 Task: For heading Use Montserrat with Light dark cornflower blue 2 colour & bold.  font size for heading26,  'Change the font style of data to' oswald and font size to 18,  Change the alignment of both headline & data to Align left In the sheet  auditingSalesByTerritory_2023
Action: Mouse moved to (318, 130)
Screenshot: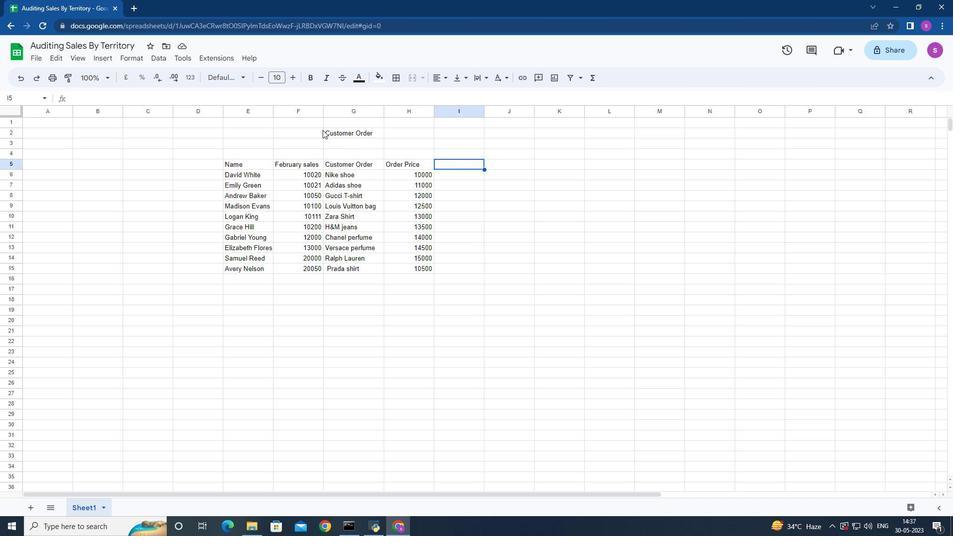 
Action: Mouse pressed left at (318, 130)
Screenshot: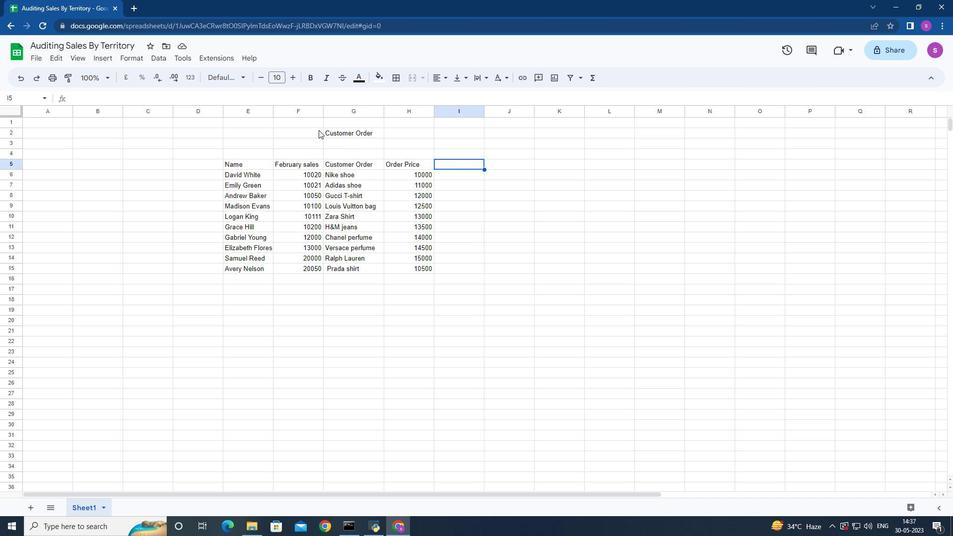 
Action: Mouse moved to (242, 76)
Screenshot: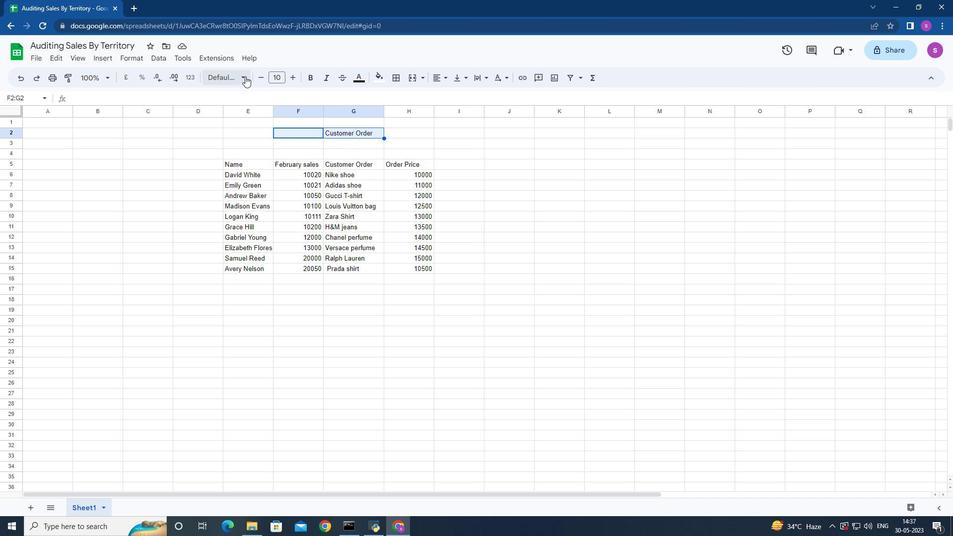 
Action: Mouse pressed left at (242, 76)
Screenshot: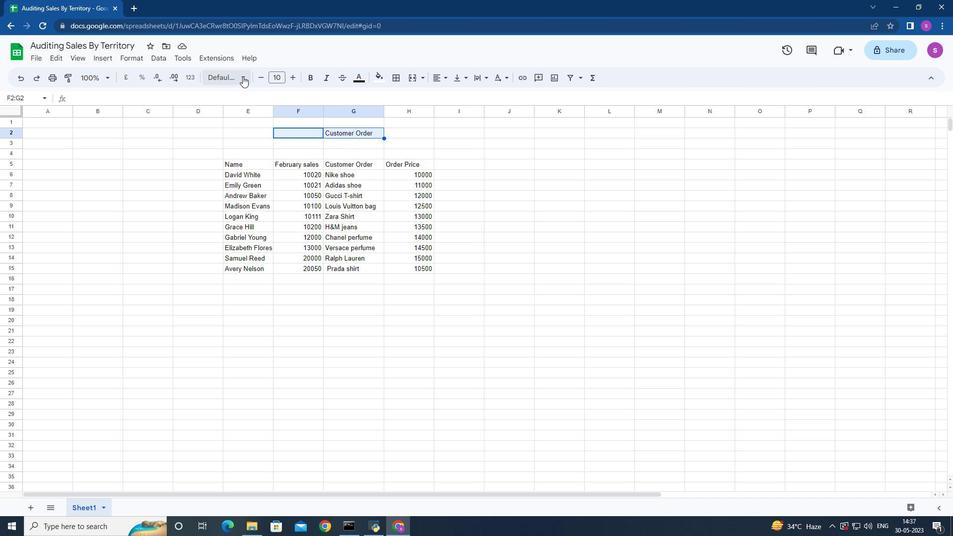 
Action: Mouse moved to (251, 235)
Screenshot: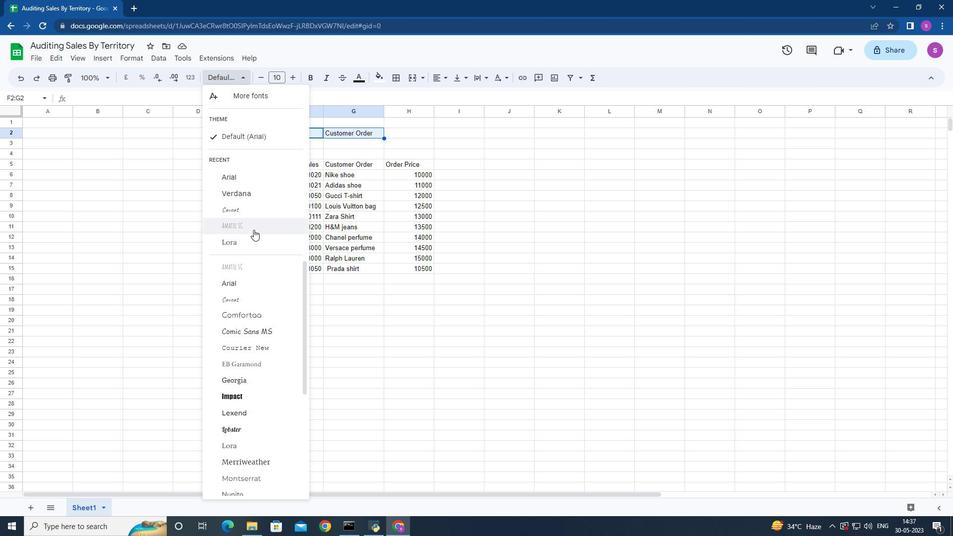 
Action: Mouse scrolled (251, 234) with delta (0, 0)
Screenshot: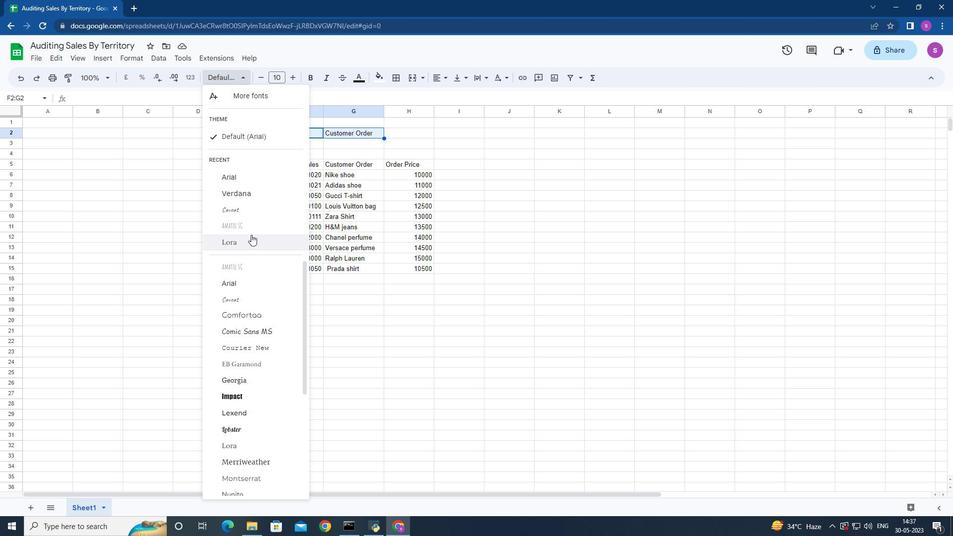 
Action: Mouse scrolled (251, 234) with delta (0, 0)
Screenshot: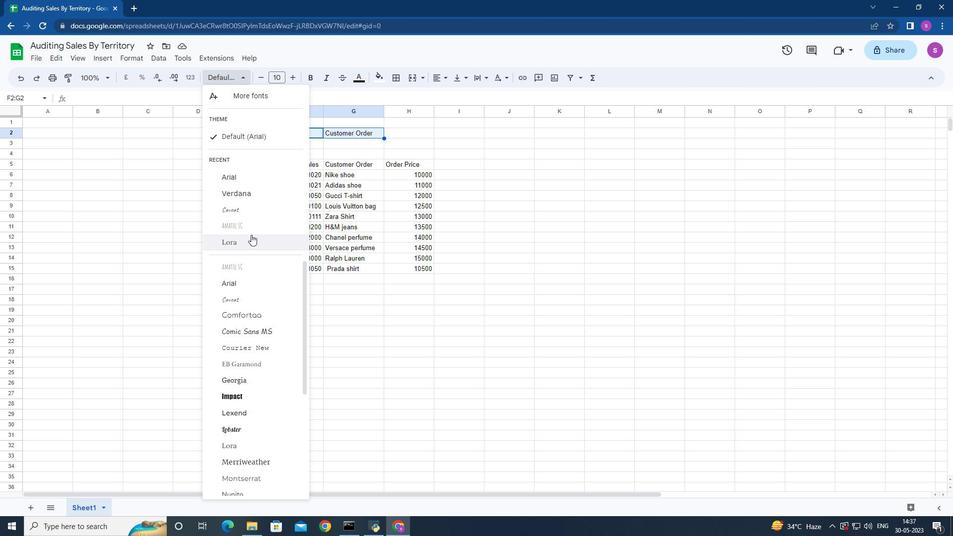 
Action: Mouse scrolled (251, 234) with delta (0, 0)
Screenshot: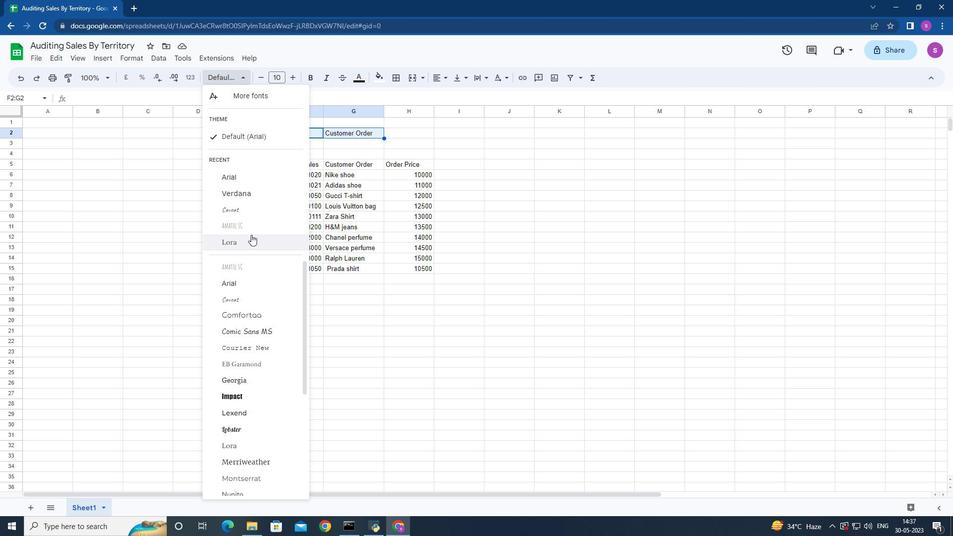 
Action: Mouse scrolled (251, 234) with delta (0, 0)
Screenshot: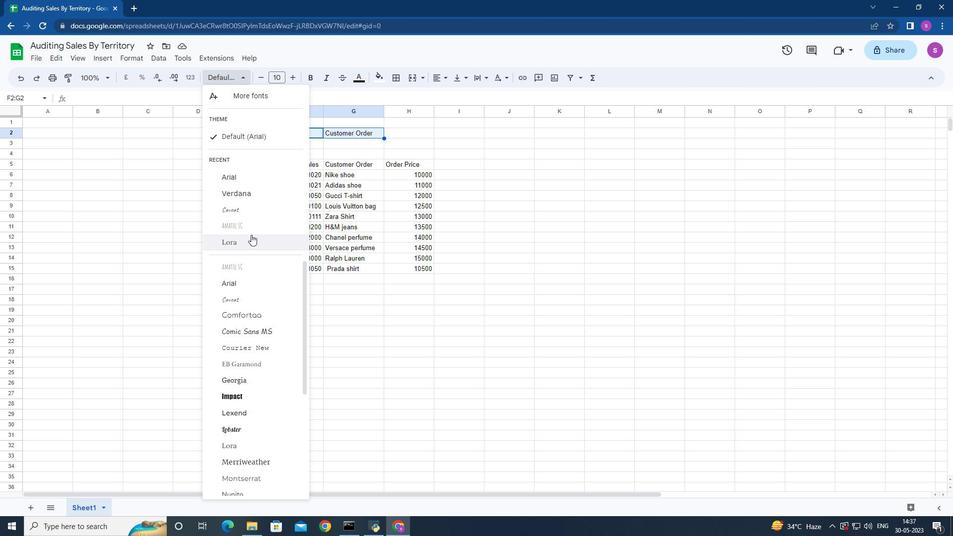 
Action: Mouse moved to (268, 388)
Screenshot: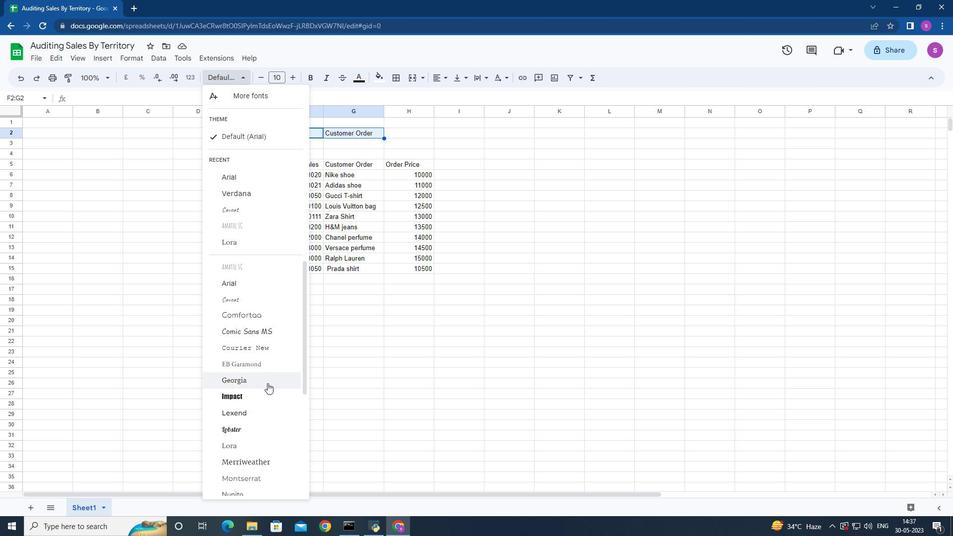 
Action: Mouse scrolled (268, 387) with delta (0, 0)
Screenshot: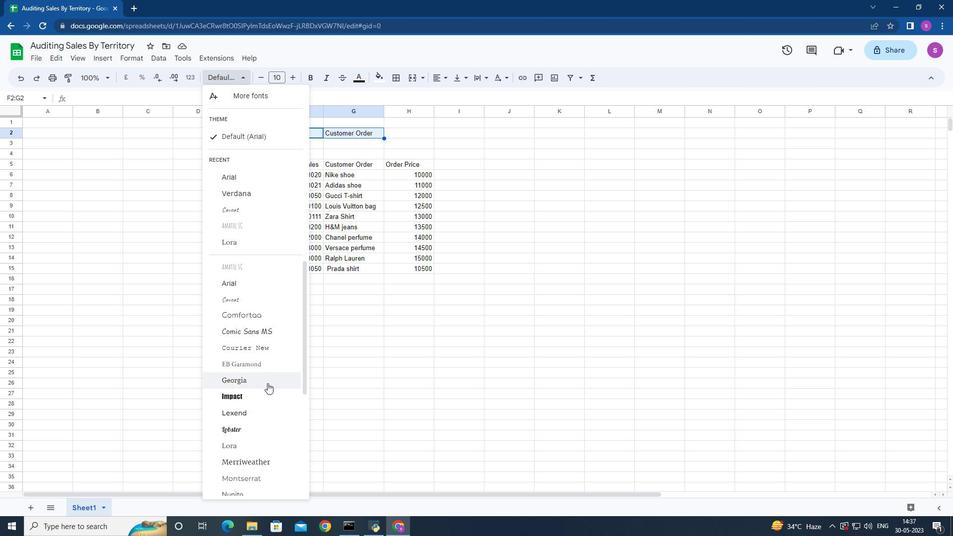 
Action: Mouse scrolled (268, 387) with delta (0, 0)
Screenshot: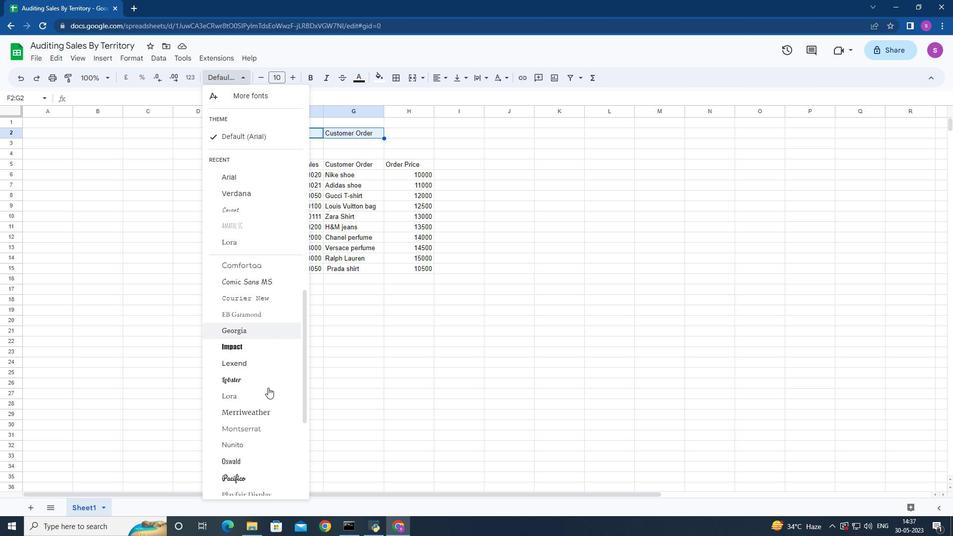 
Action: Mouse moved to (268, 380)
Screenshot: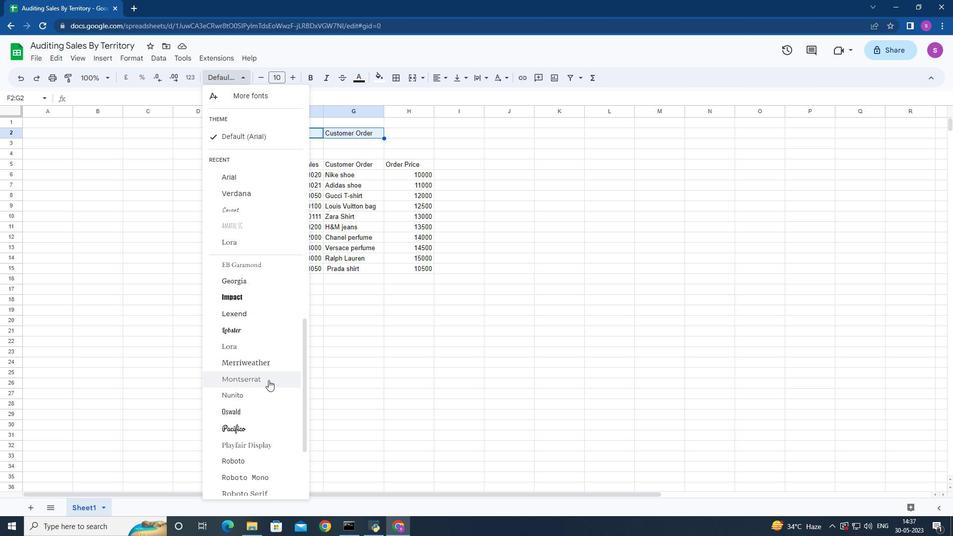 
Action: Mouse pressed left at (268, 380)
Screenshot: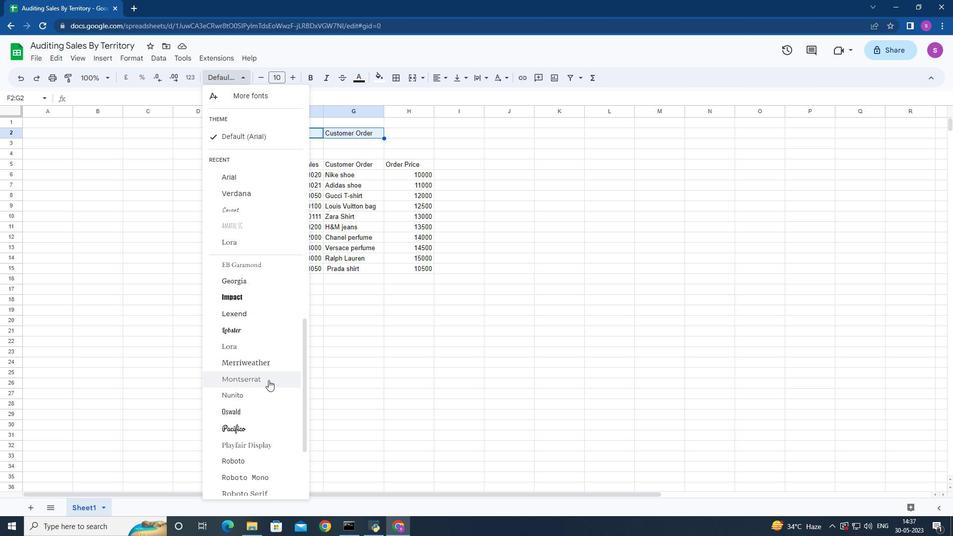 
Action: Mouse moved to (356, 78)
Screenshot: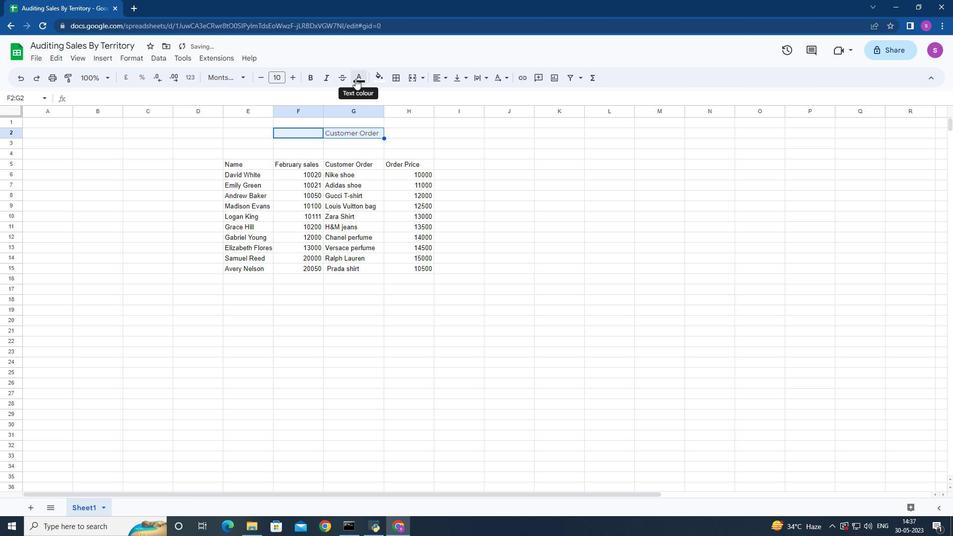 
Action: Mouse pressed left at (355, 78)
Screenshot: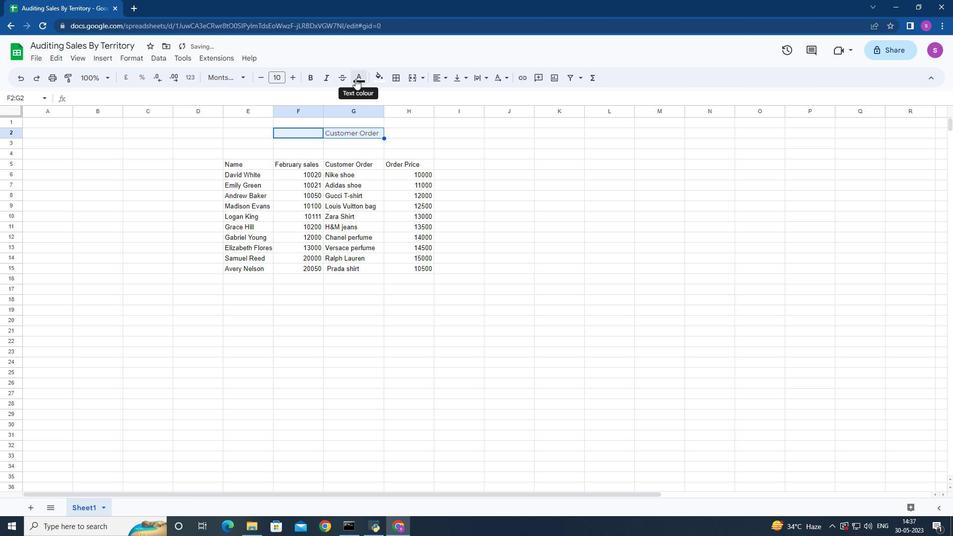 
Action: Mouse moved to (376, 233)
Screenshot: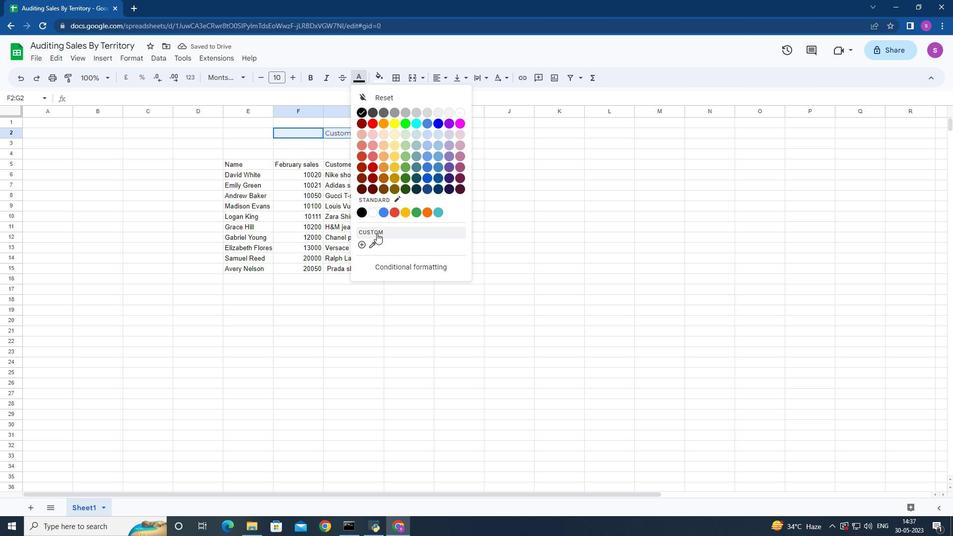 
Action: Mouse pressed left at (376, 233)
Screenshot: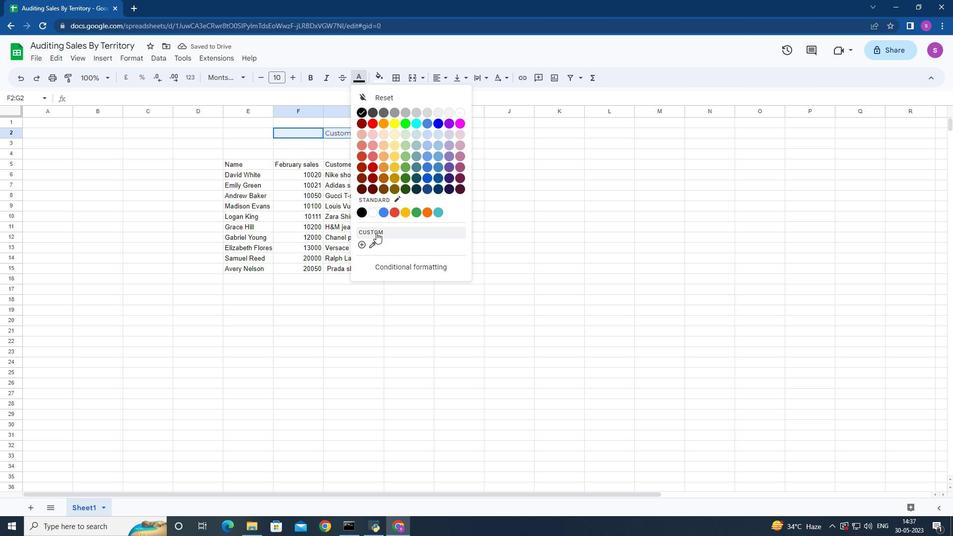 
Action: Mouse moved to (403, 315)
Screenshot: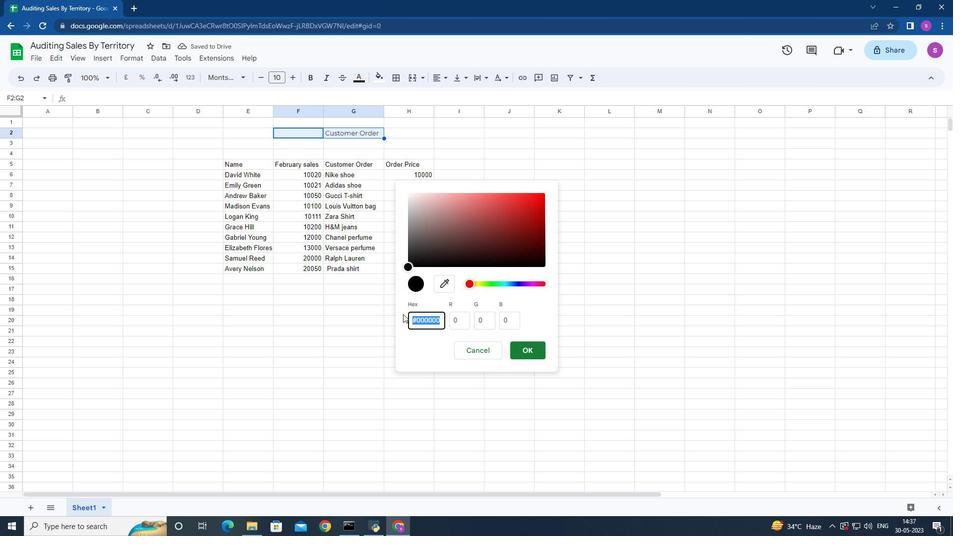 
Action: Key pressed ctrl+V
Screenshot: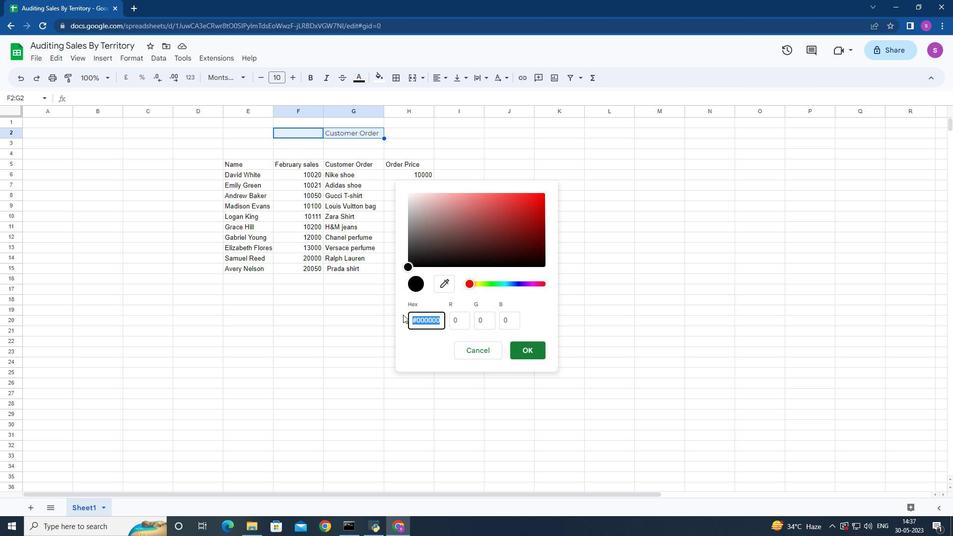
Action: Mouse moved to (530, 347)
Screenshot: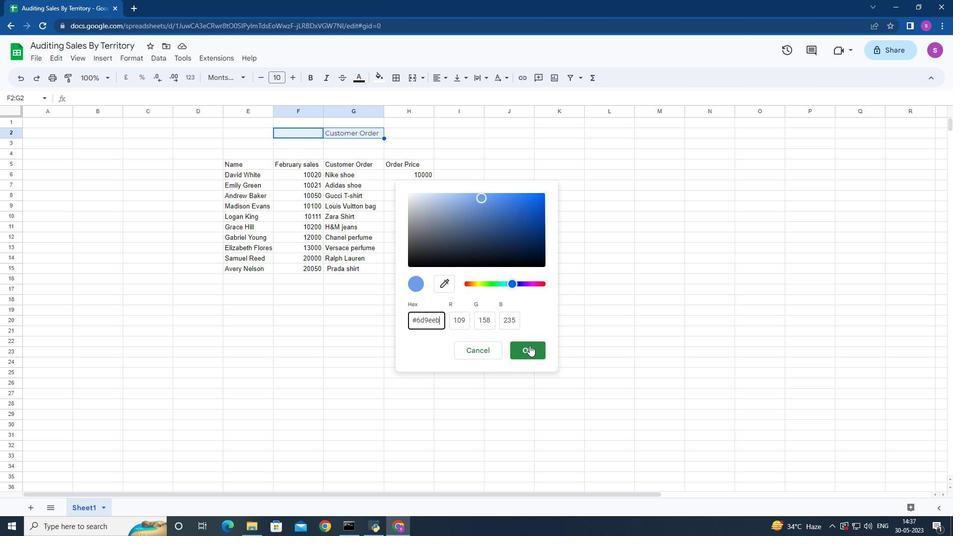 
Action: Mouse pressed left at (530, 347)
Screenshot: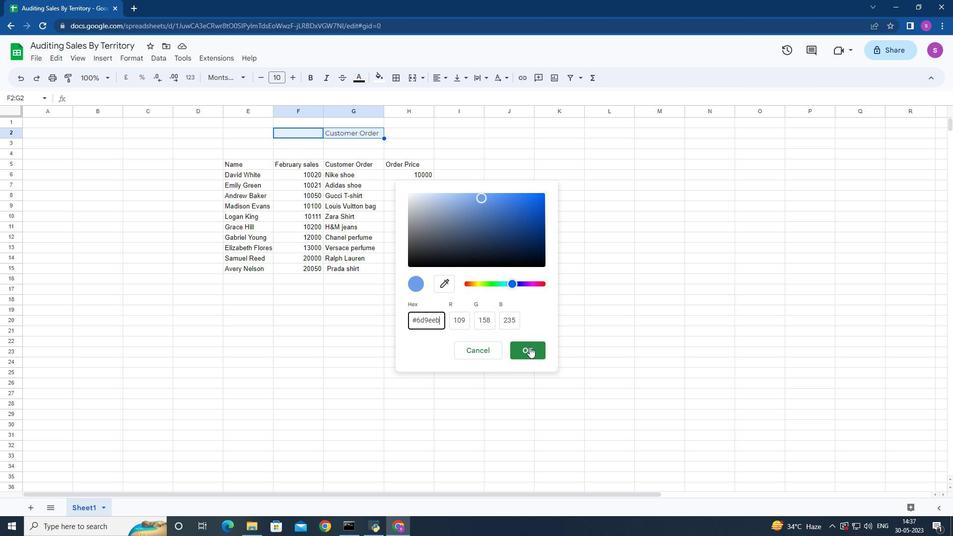 
Action: Mouse moved to (313, 78)
Screenshot: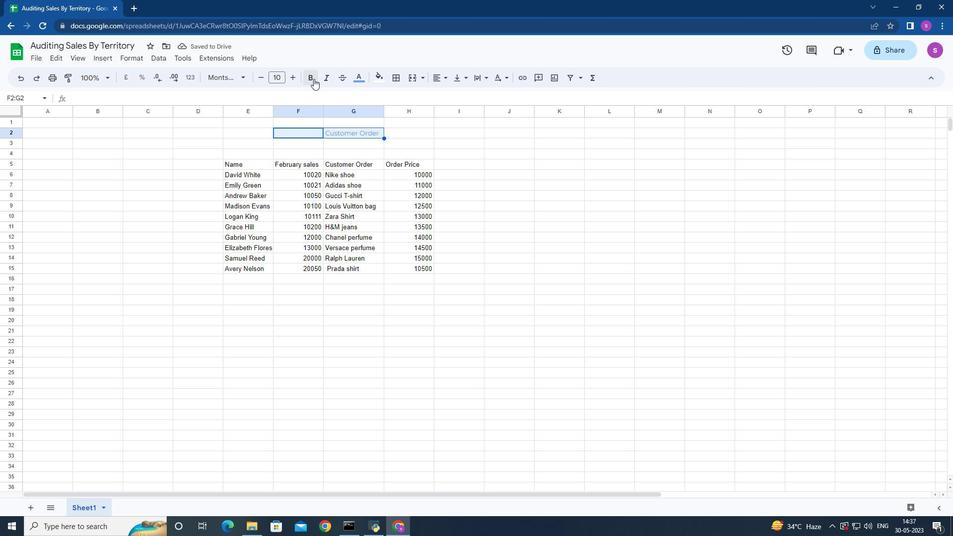 
Action: Mouse pressed left at (313, 78)
Screenshot: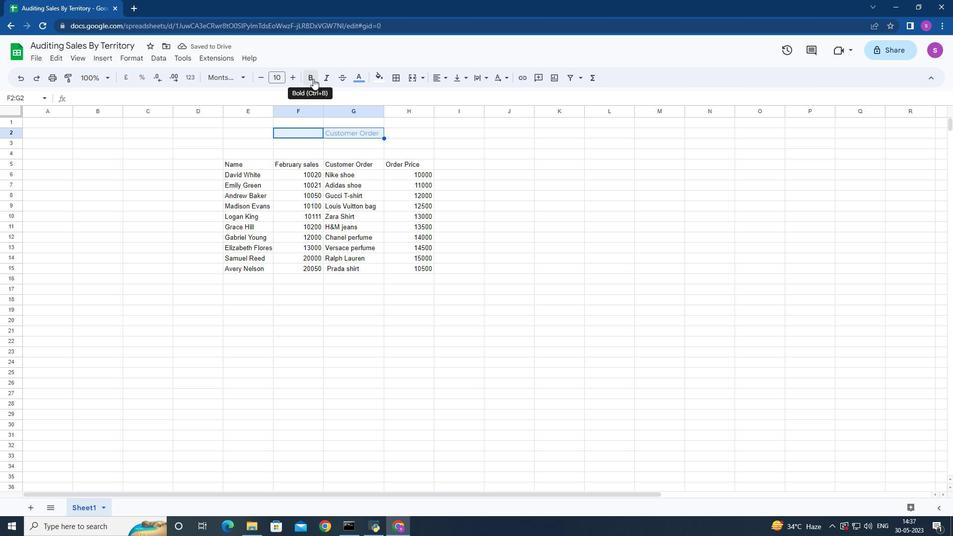 
Action: Mouse moved to (295, 78)
Screenshot: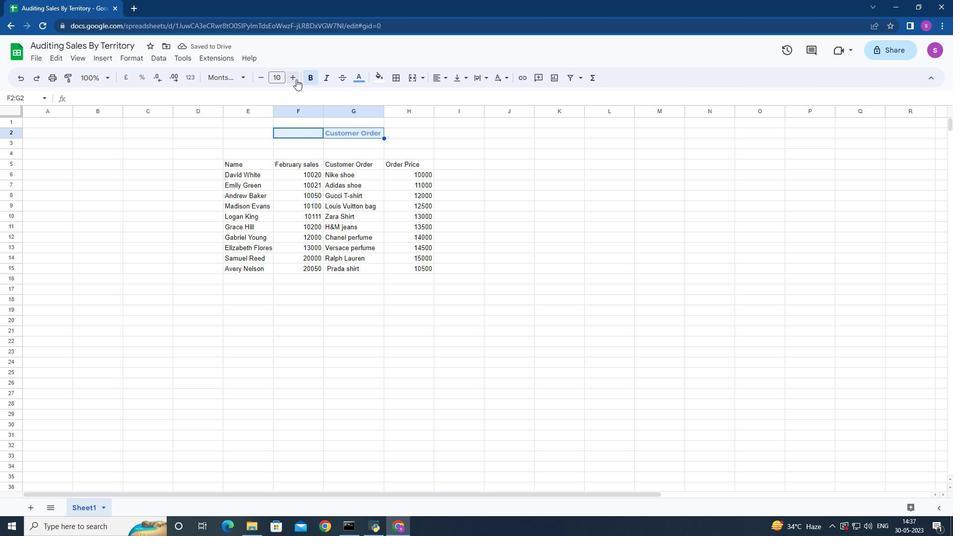 
Action: Mouse pressed left at (295, 78)
Screenshot: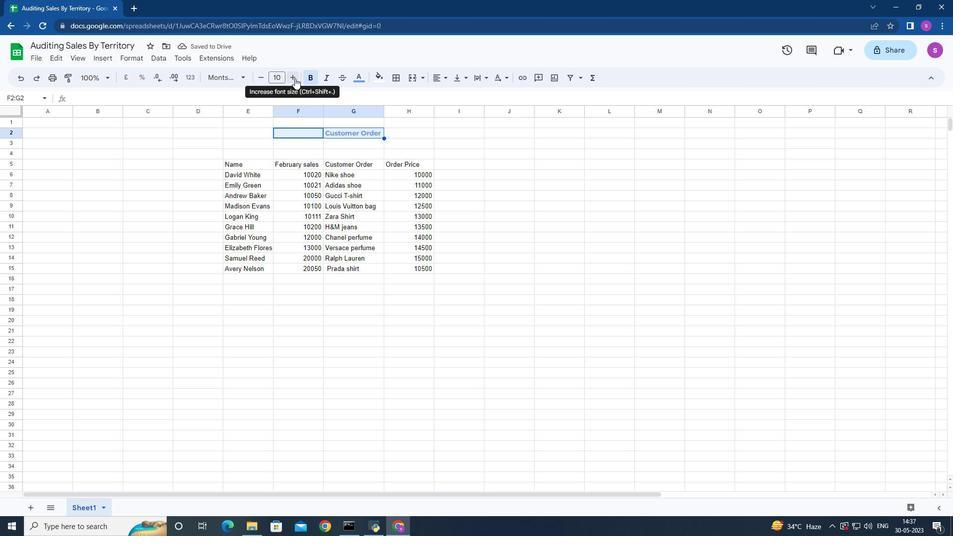 
Action: Mouse pressed left at (295, 78)
Screenshot: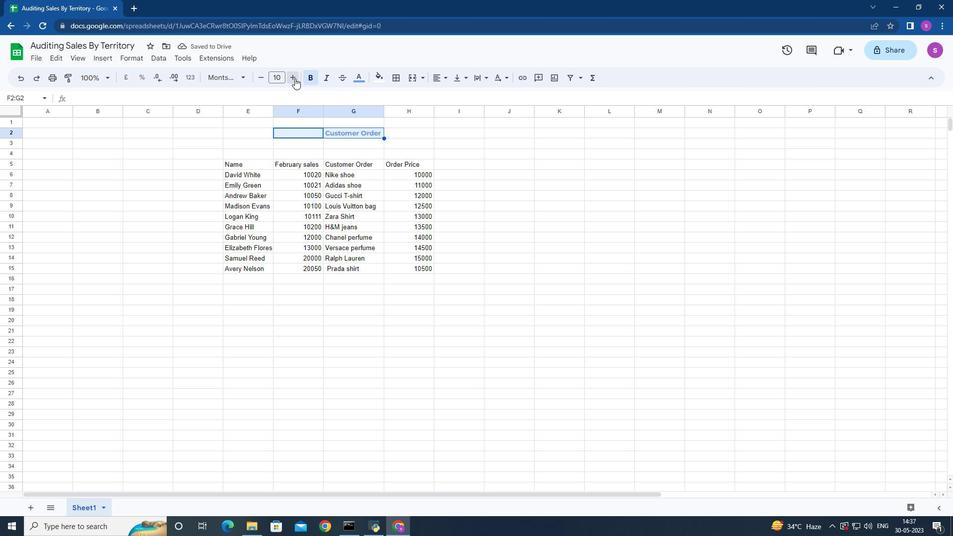 
Action: Mouse pressed left at (295, 78)
Screenshot: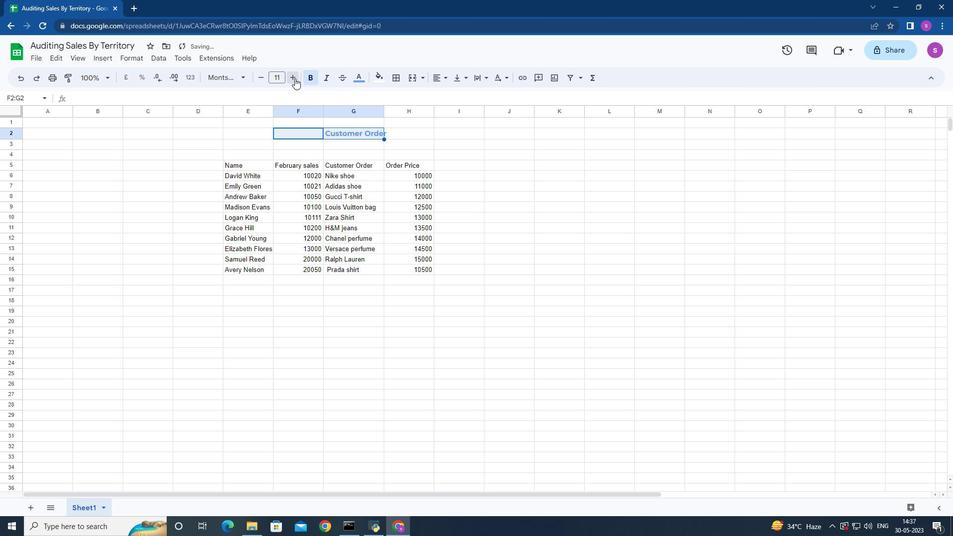 
Action: Mouse pressed left at (295, 78)
Screenshot: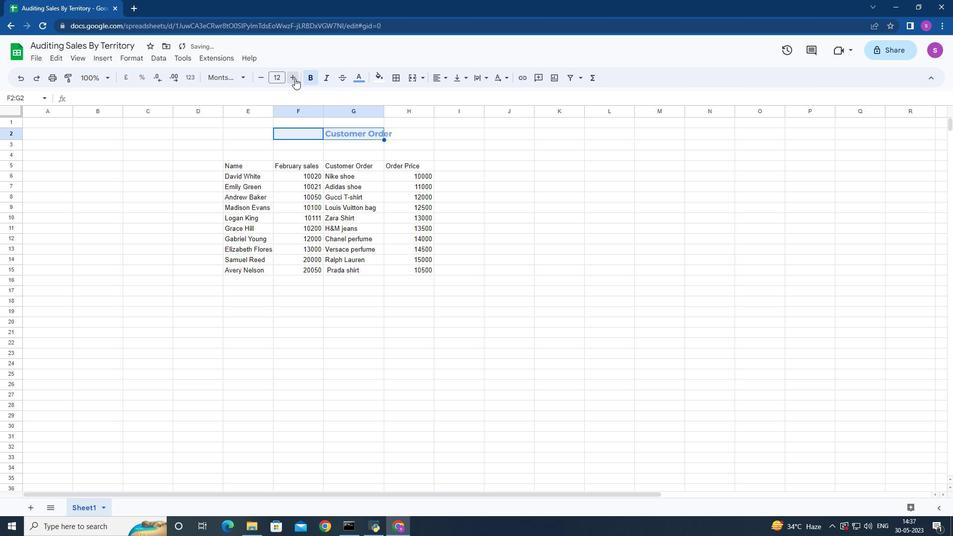 
Action: Mouse pressed left at (295, 78)
Screenshot: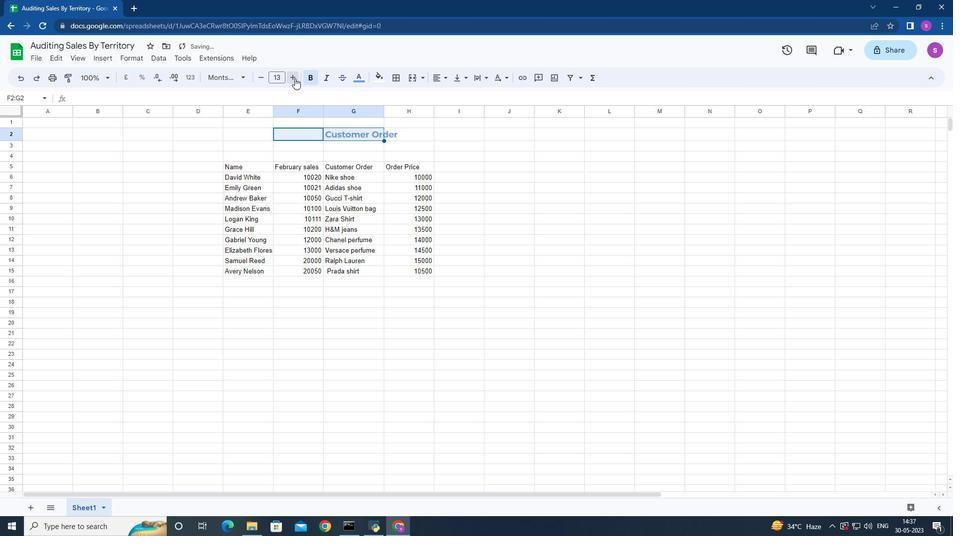 
Action: Mouse pressed left at (295, 78)
Screenshot: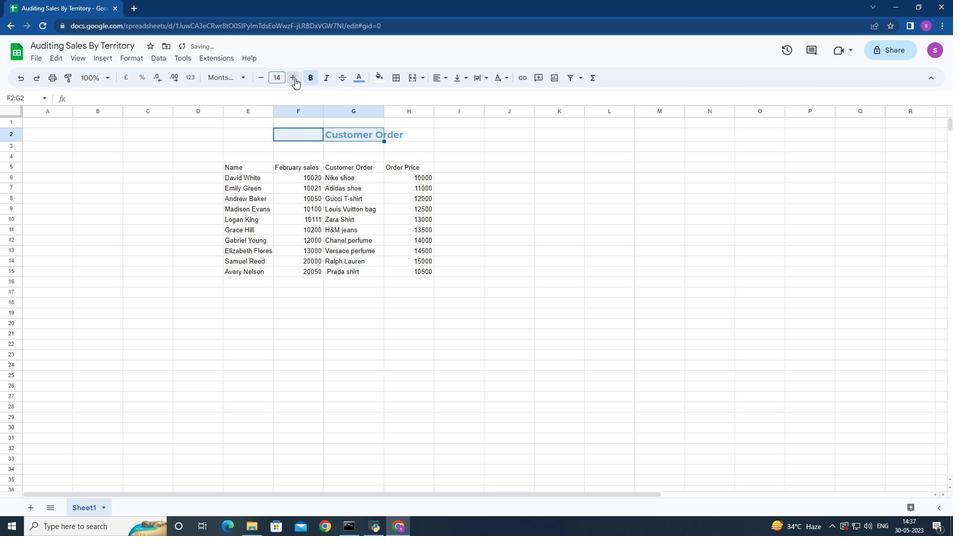 
Action: Mouse pressed left at (295, 78)
Screenshot: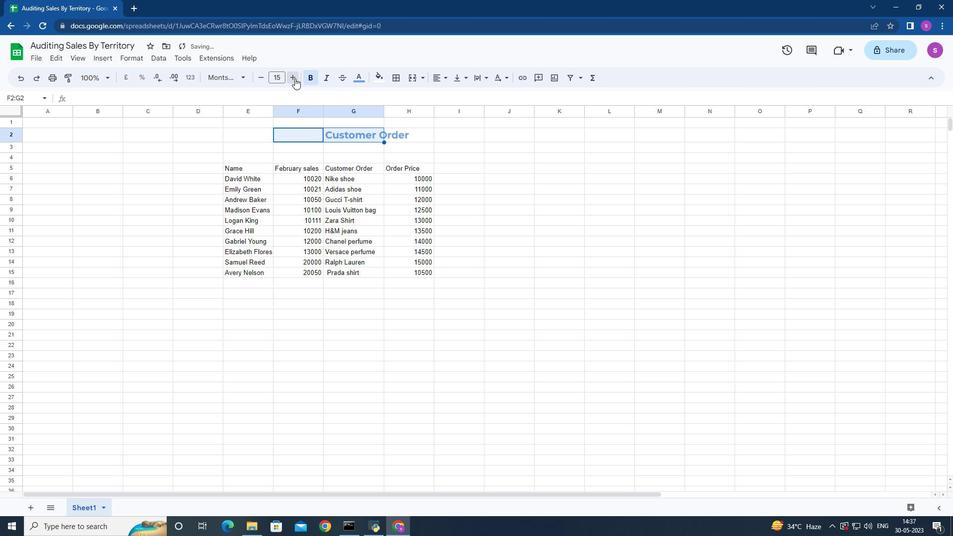 
Action: Mouse pressed left at (295, 78)
Screenshot: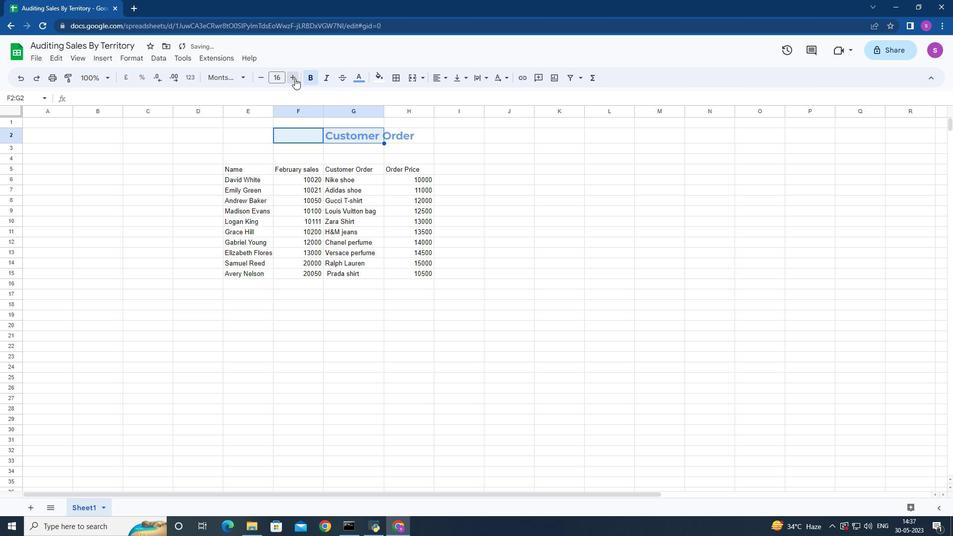 
Action: Mouse pressed left at (295, 78)
Screenshot: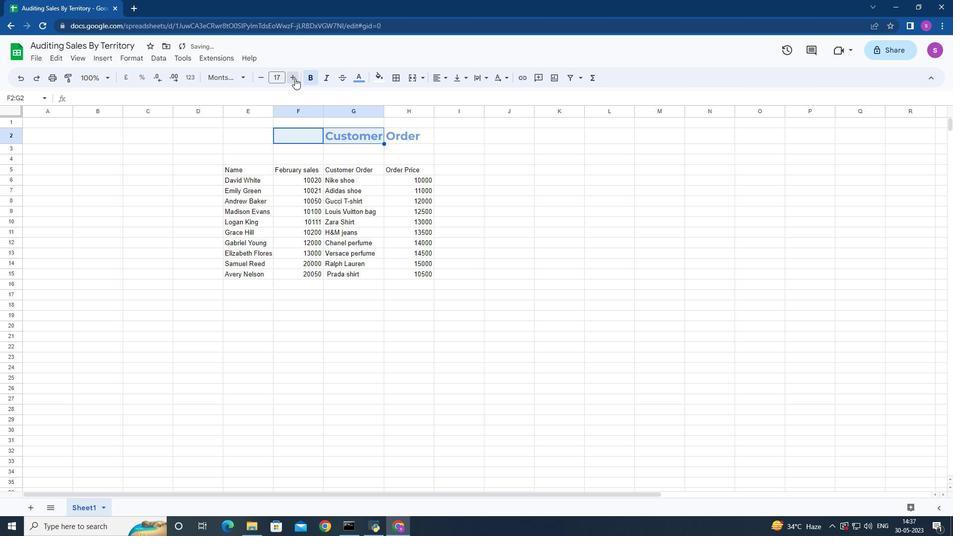 
Action: Mouse pressed left at (295, 78)
Screenshot: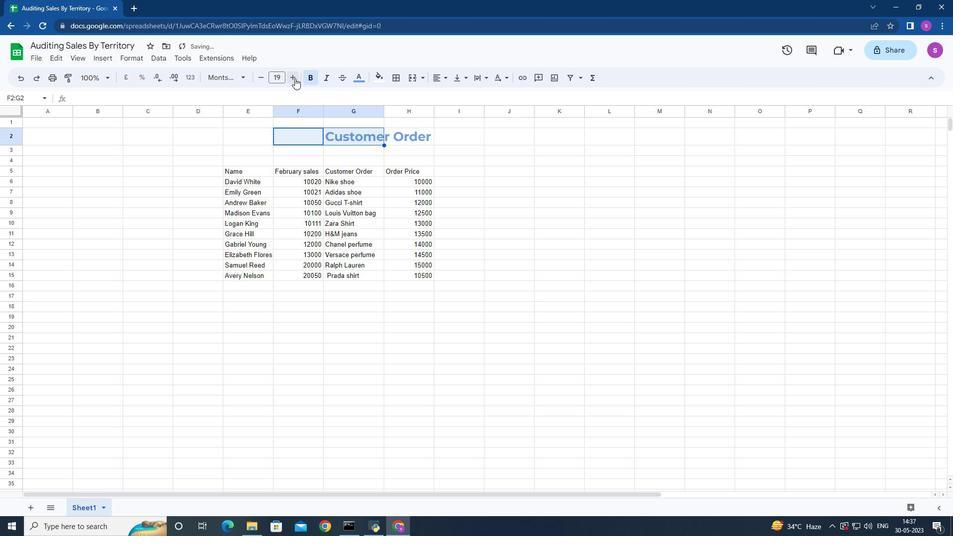 
Action: Mouse pressed left at (295, 78)
Screenshot: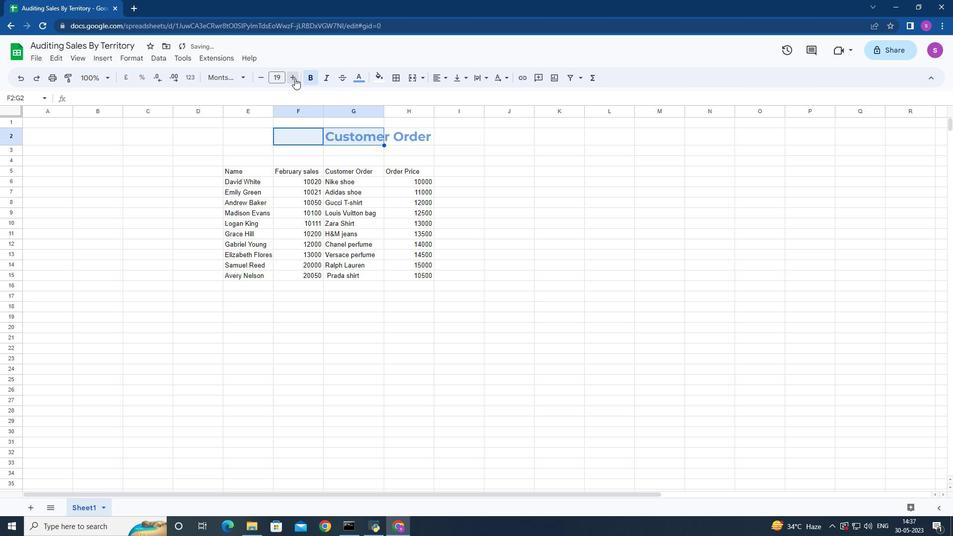 
Action: Mouse pressed left at (295, 78)
Screenshot: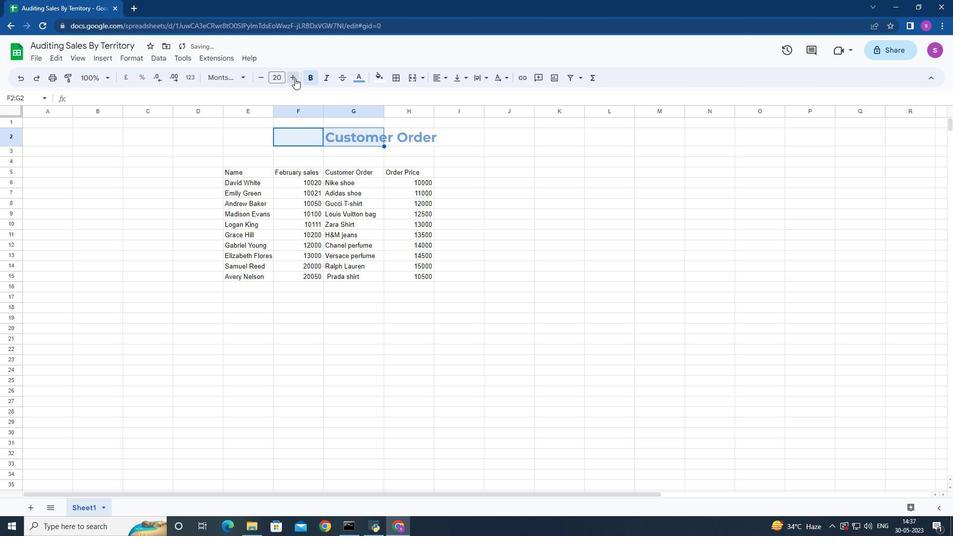 
Action: Mouse pressed left at (295, 78)
Screenshot: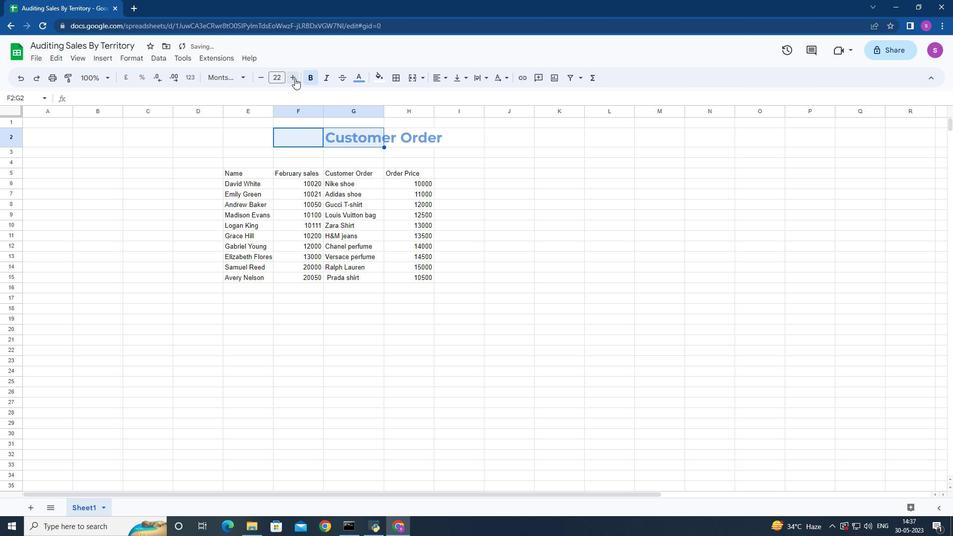 
Action: Mouse pressed left at (295, 78)
Screenshot: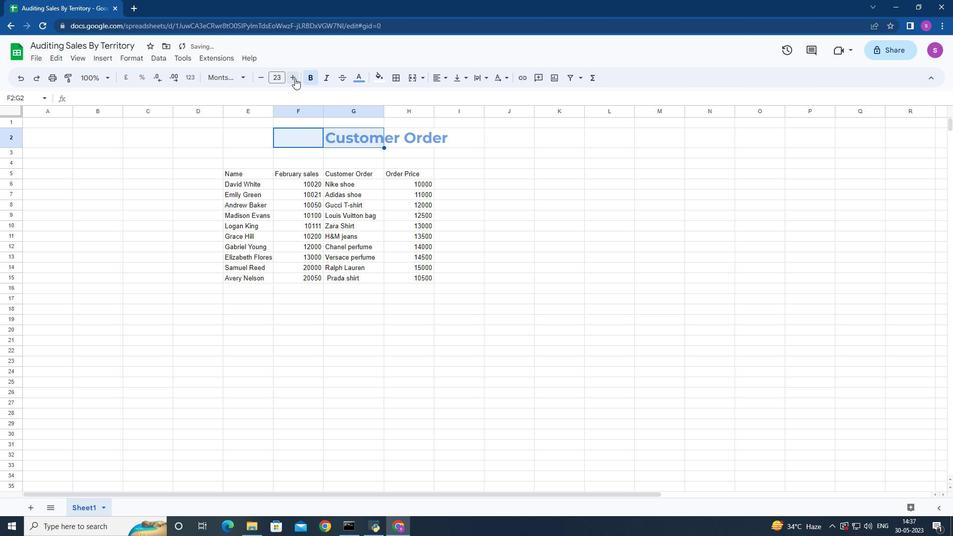 
Action: Mouse pressed left at (295, 78)
Screenshot: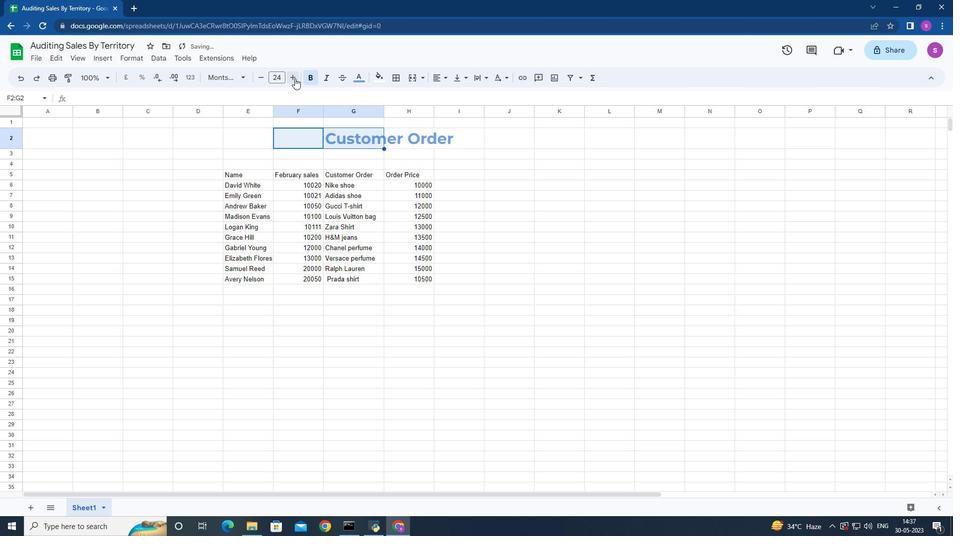 
Action: Mouse pressed left at (295, 78)
Screenshot: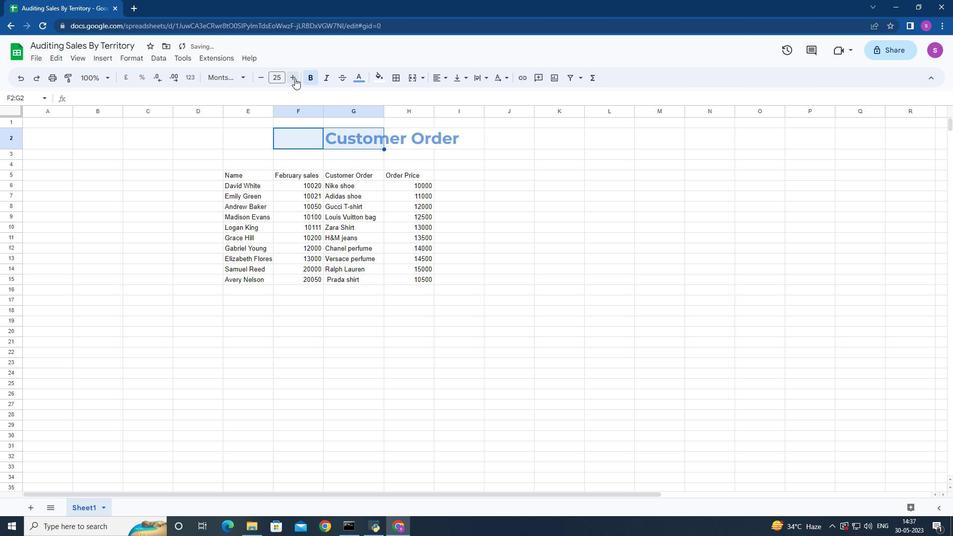 
Action: Mouse pressed left at (295, 78)
Screenshot: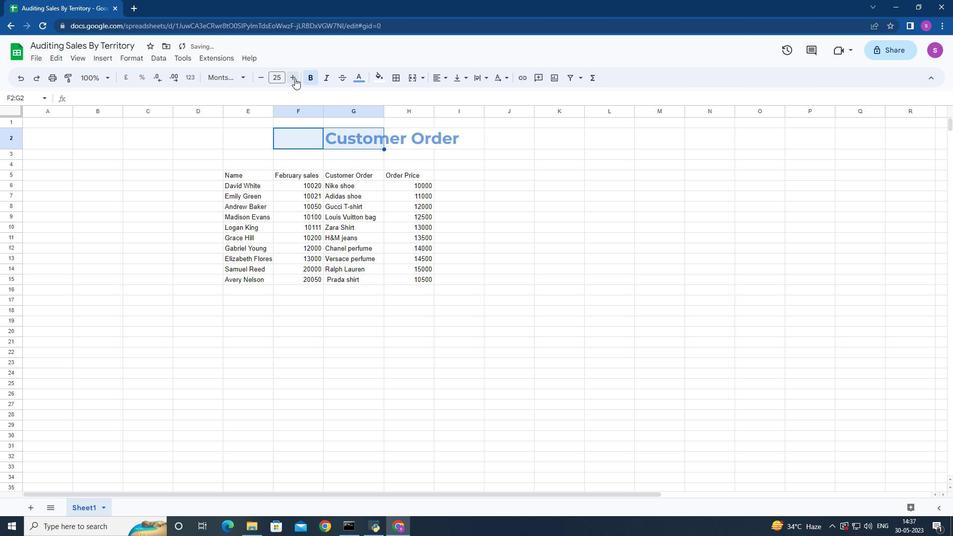 
Action: Mouse moved to (259, 76)
Screenshot: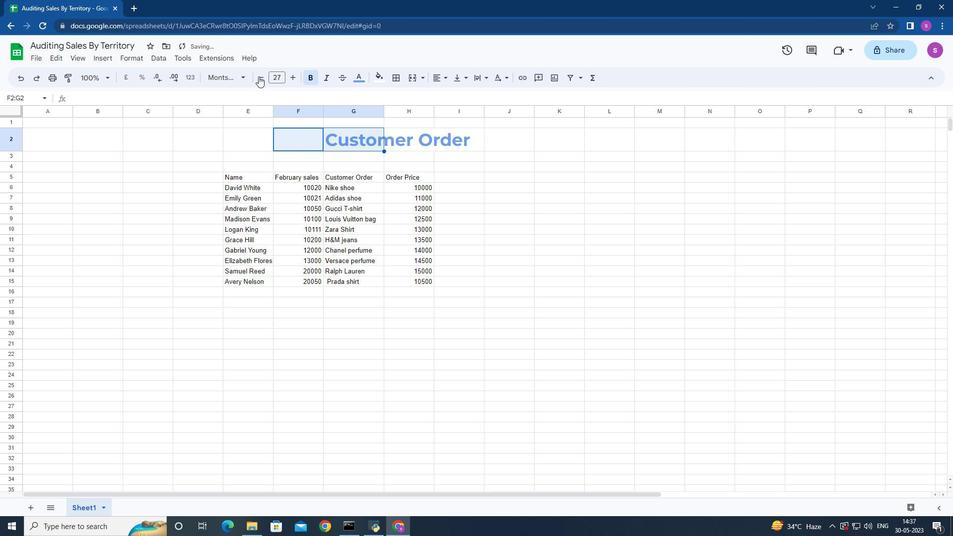 
Action: Mouse pressed left at (259, 76)
Screenshot: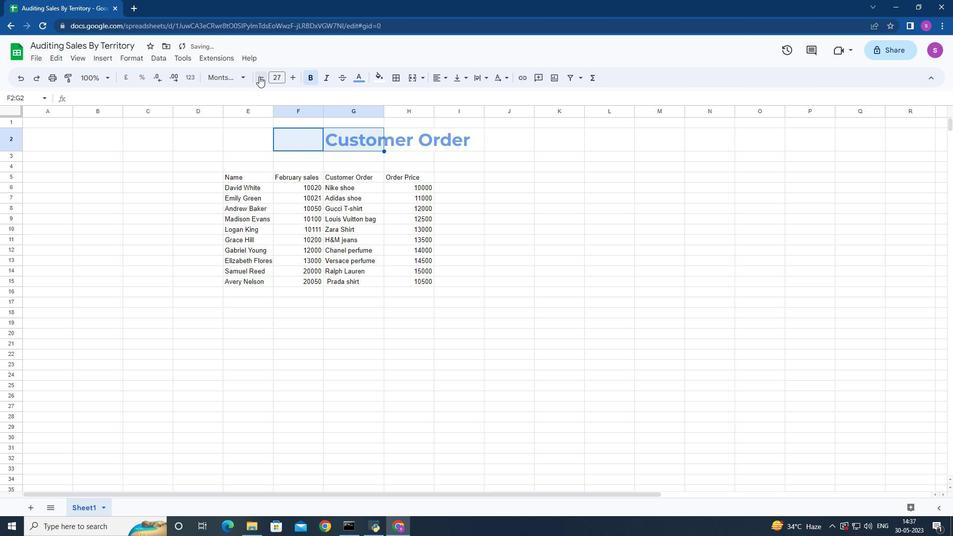 
Action: Mouse moved to (221, 170)
Screenshot: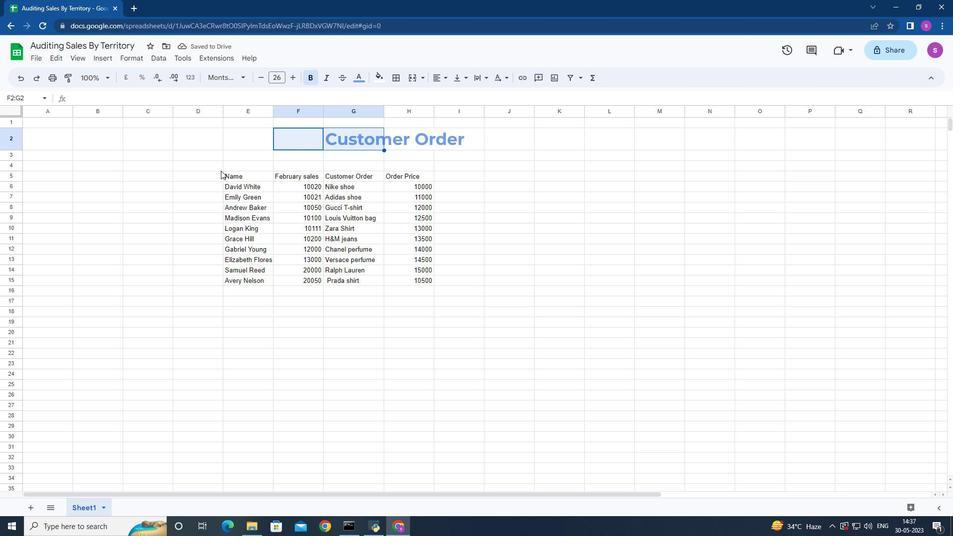 
Action: Mouse pressed left at (221, 170)
Screenshot: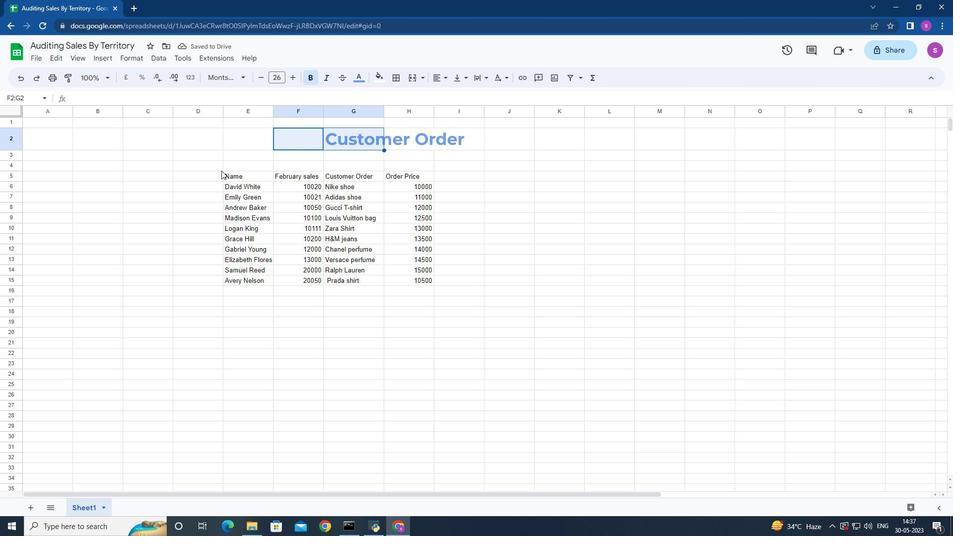 
Action: Mouse moved to (243, 78)
Screenshot: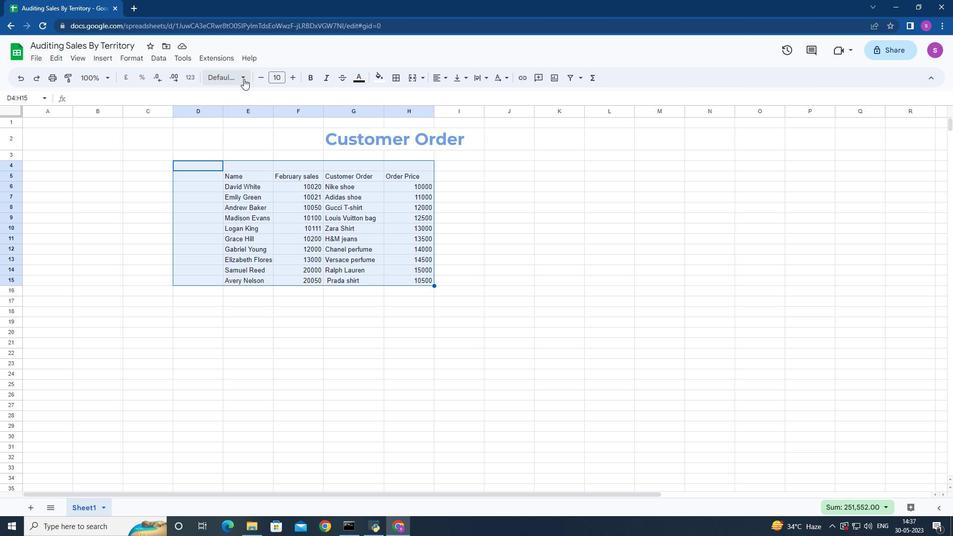 
Action: Mouse pressed left at (243, 78)
Screenshot: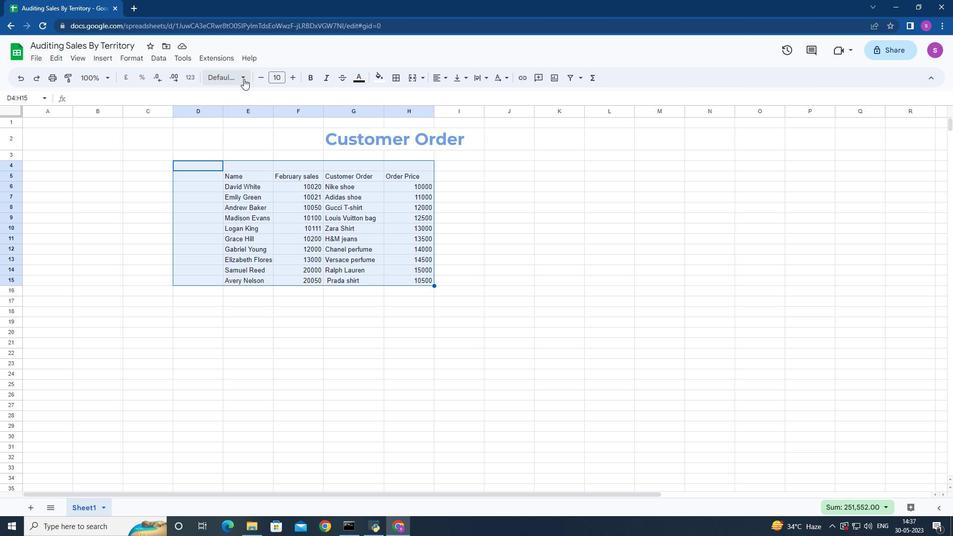 
Action: Mouse moved to (247, 278)
Screenshot: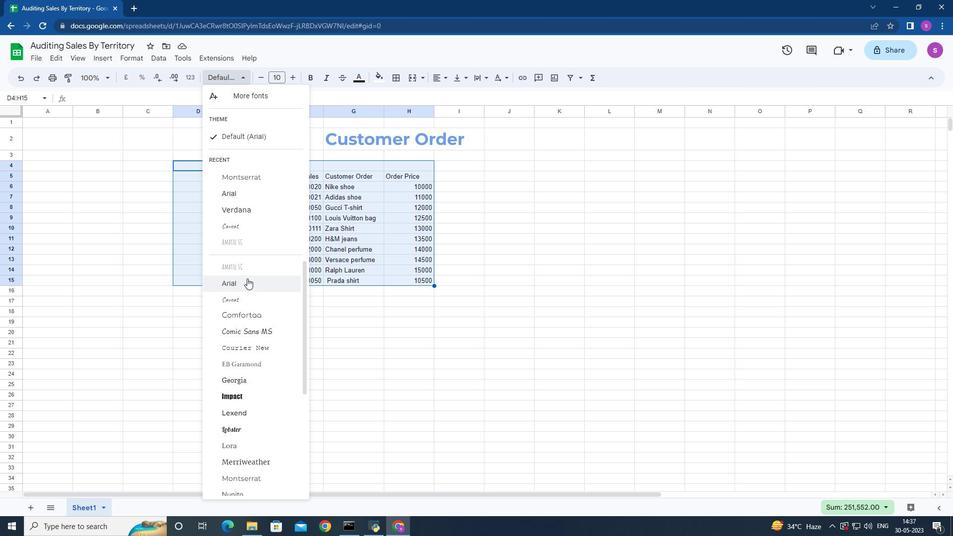 
Action: Mouse scrolled (247, 278) with delta (0, 0)
Screenshot: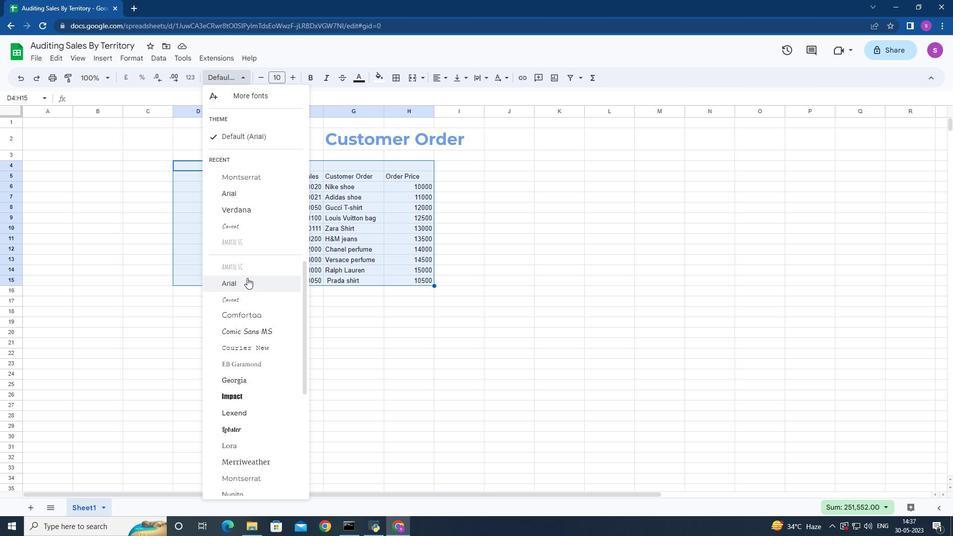 
Action: Mouse moved to (244, 246)
Screenshot: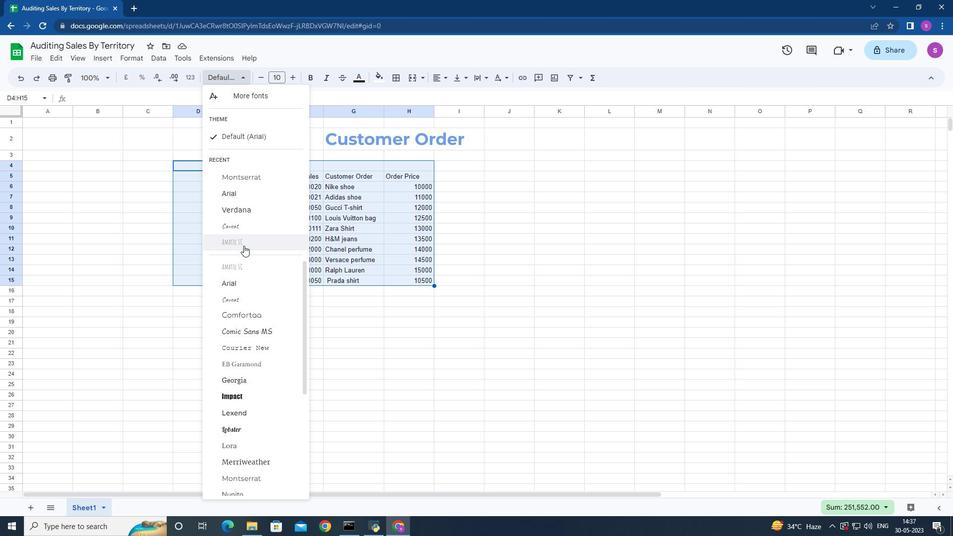 
Action: Mouse scrolled (244, 245) with delta (0, 0)
Screenshot: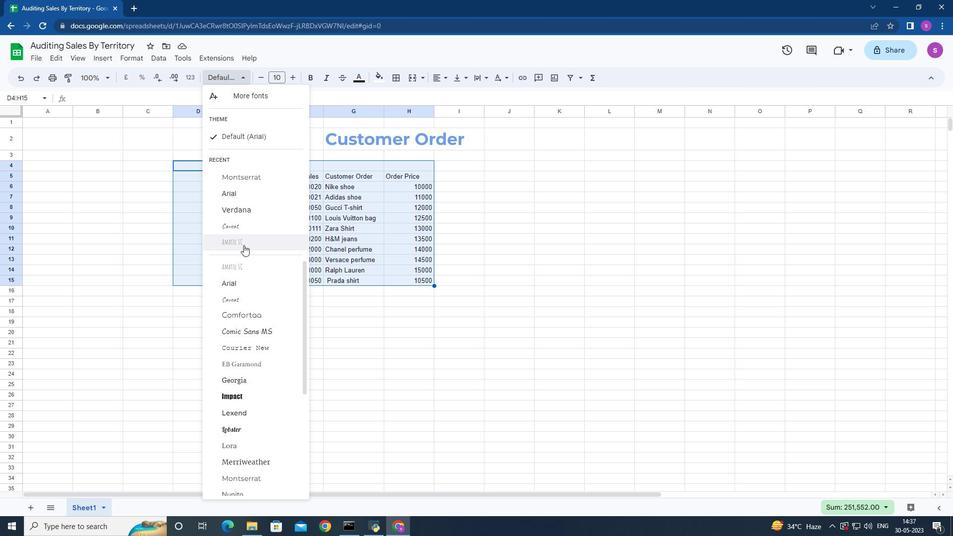 
Action: Mouse moved to (244, 247)
Screenshot: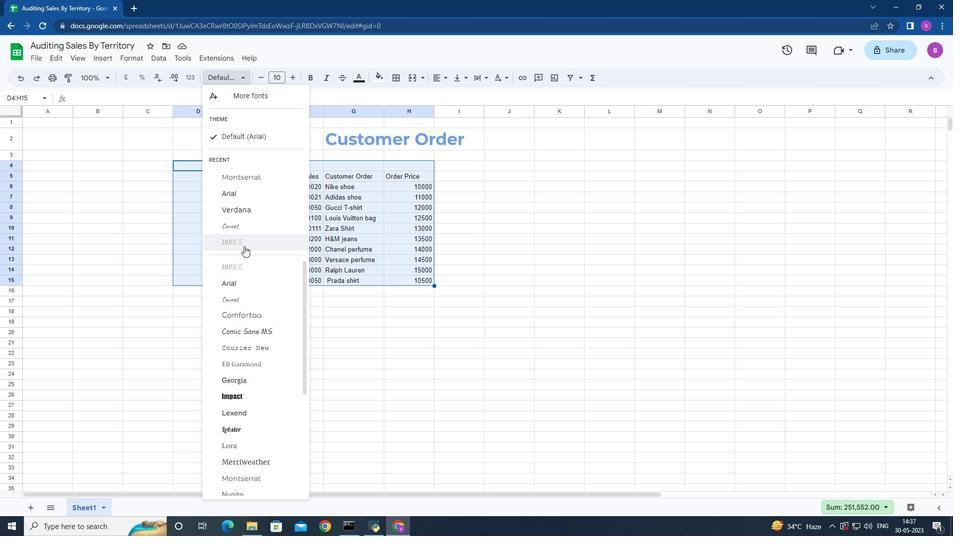 
Action: Mouse scrolled (244, 247) with delta (0, 0)
Screenshot: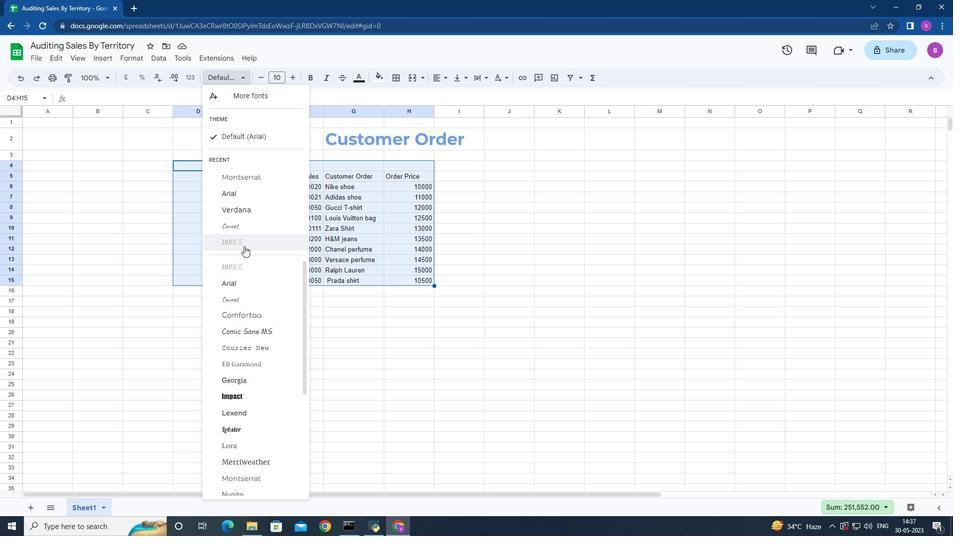 
Action: Mouse scrolled (244, 247) with delta (0, 0)
Screenshot: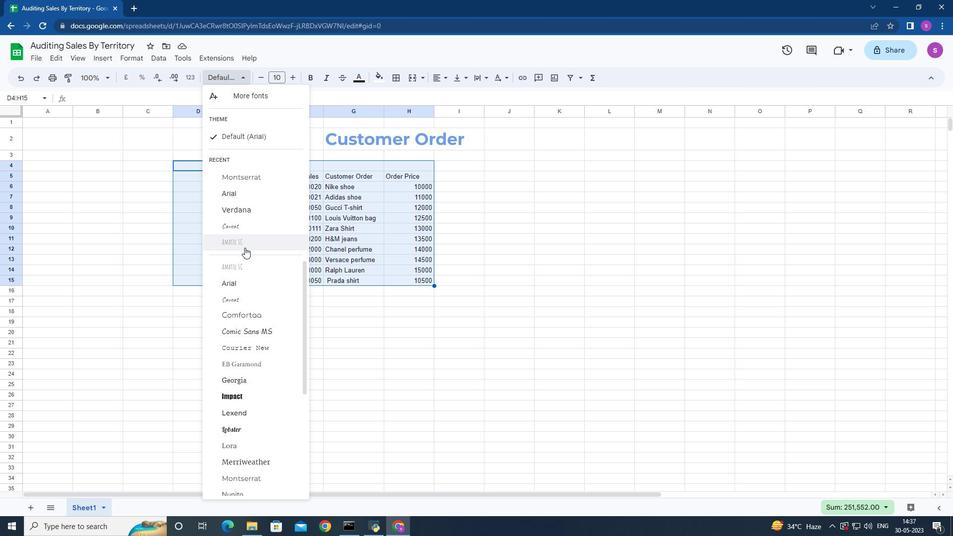 
Action: Mouse moved to (256, 396)
Screenshot: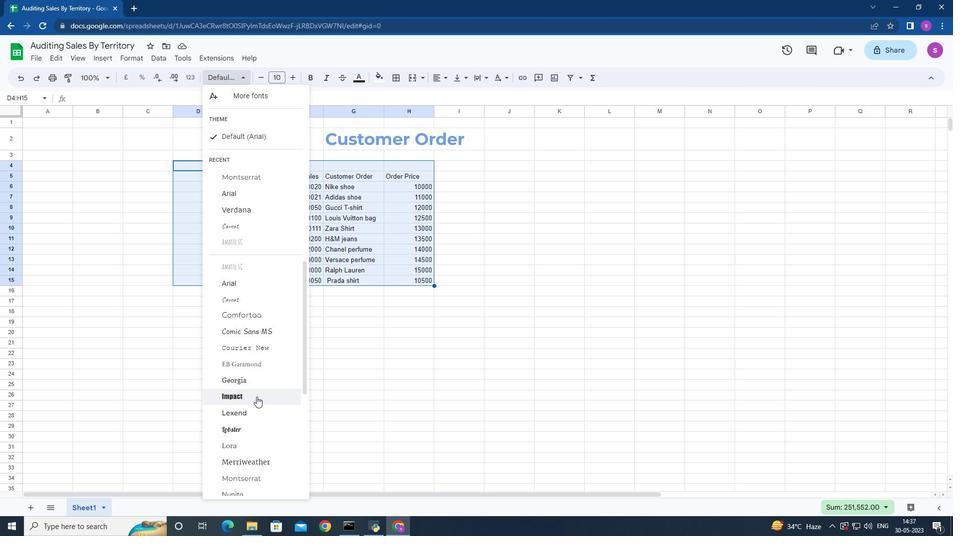 
Action: Mouse scrolled (256, 395) with delta (0, 0)
Screenshot: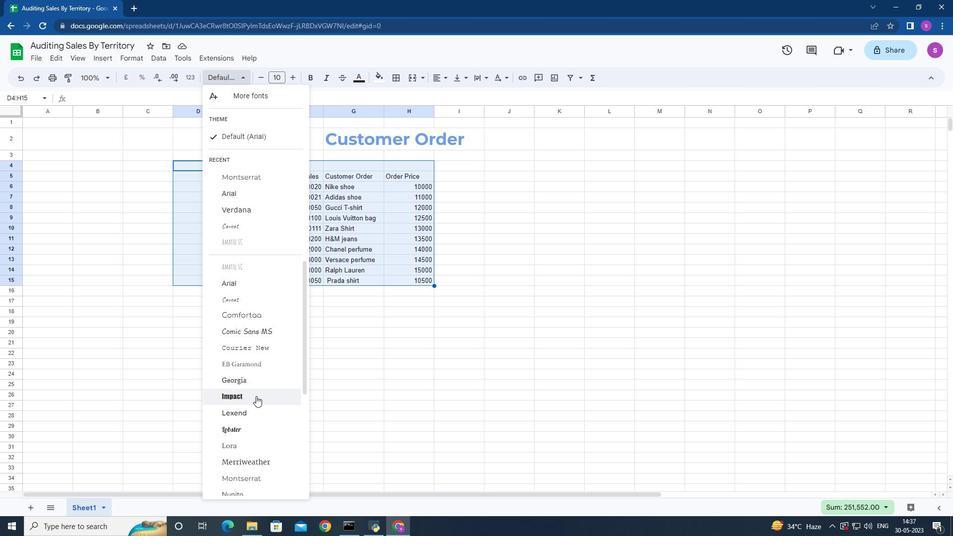 
Action: Mouse scrolled (256, 395) with delta (0, 0)
Screenshot: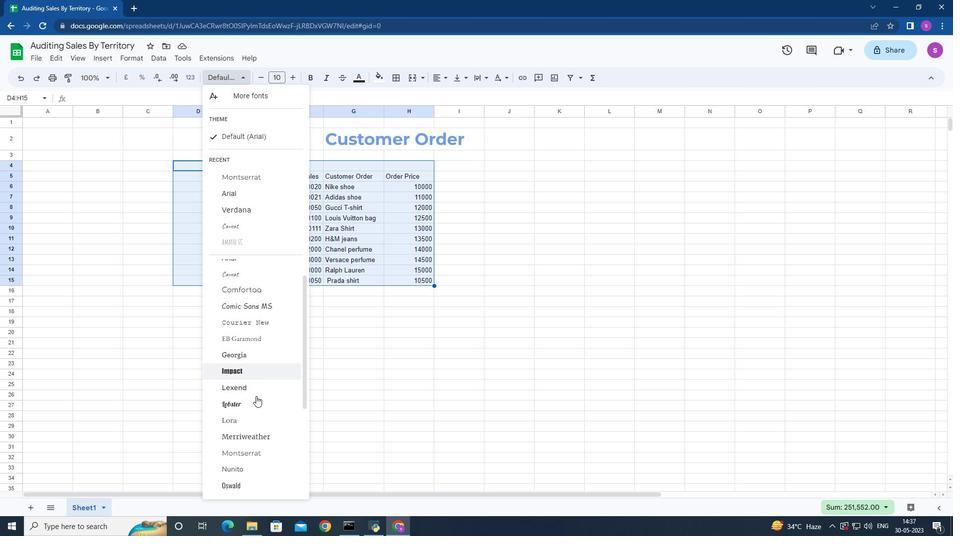 
Action: Mouse moved to (254, 408)
Screenshot: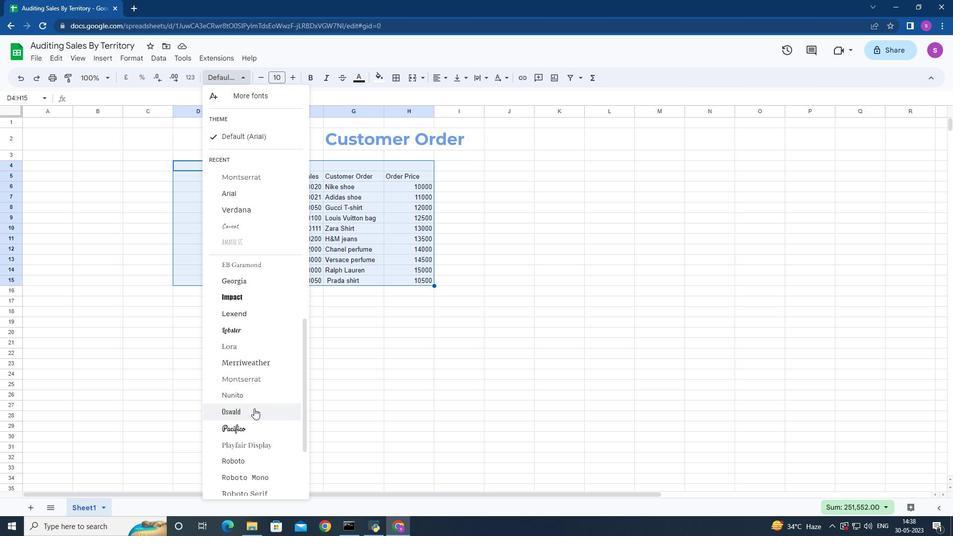 
Action: Mouse pressed left at (254, 408)
Screenshot: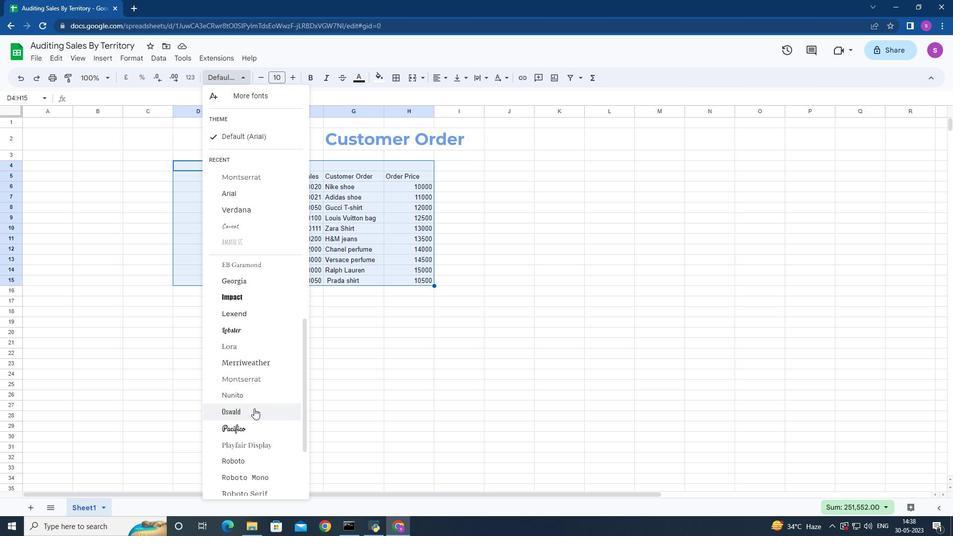 
Action: Mouse moved to (291, 77)
Screenshot: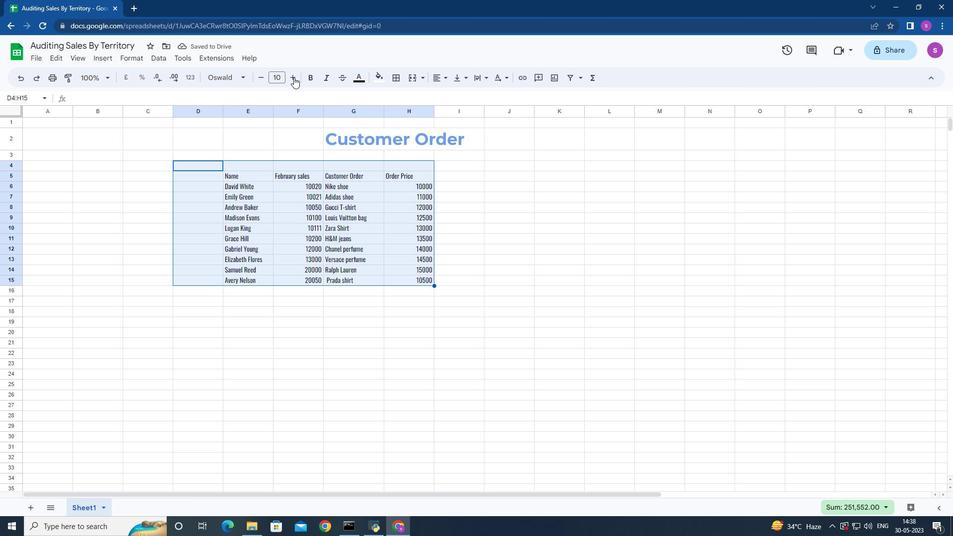 
Action: Mouse pressed left at (291, 77)
Screenshot: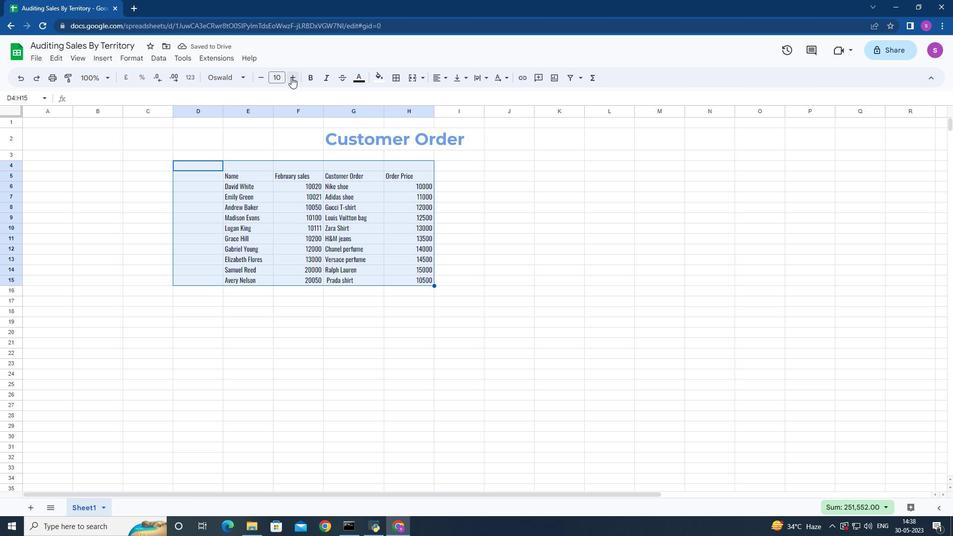 
Action: Mouse pressed left at (291, 77)
Screenshot: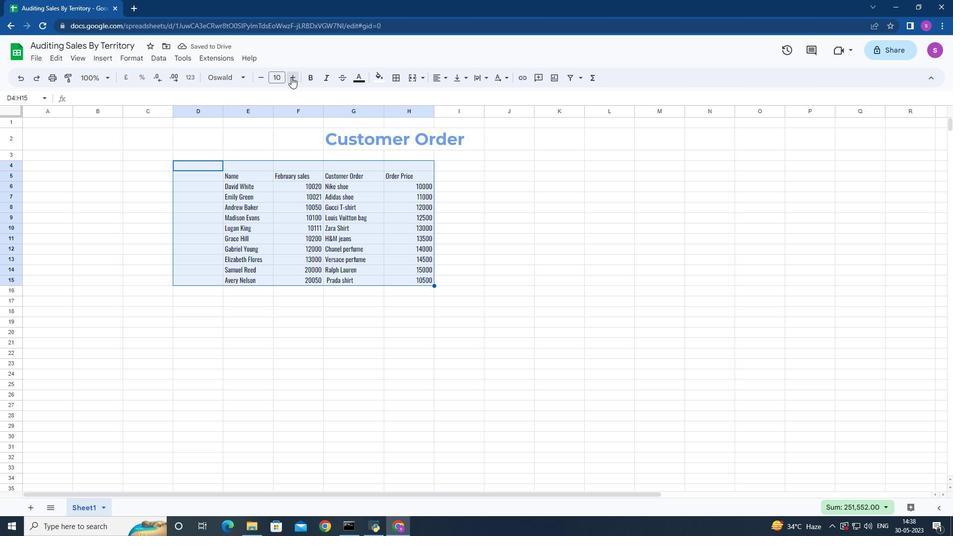
Action: Mouse pressed left at (291, 77)
Screenshot: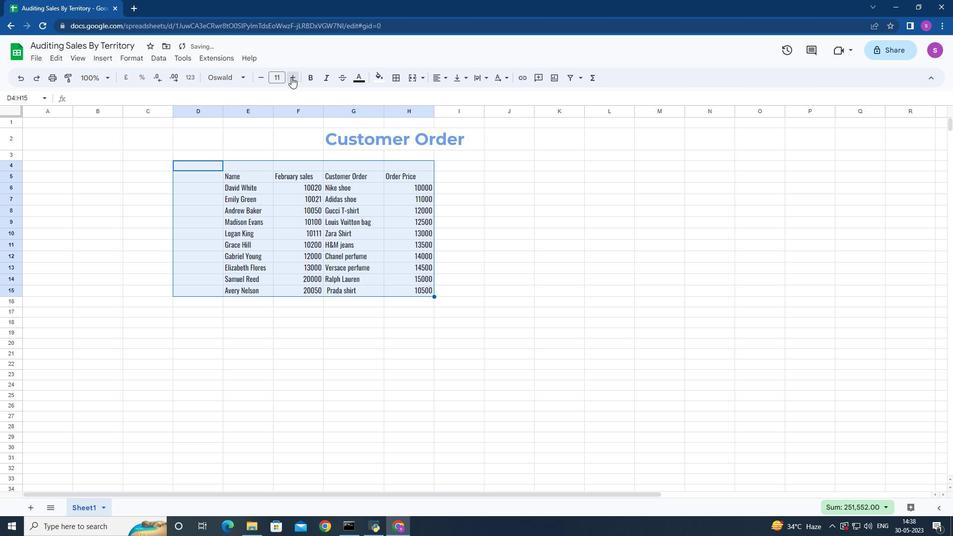 
Action: Mouse pressed left at (291, 77)
Screenshot: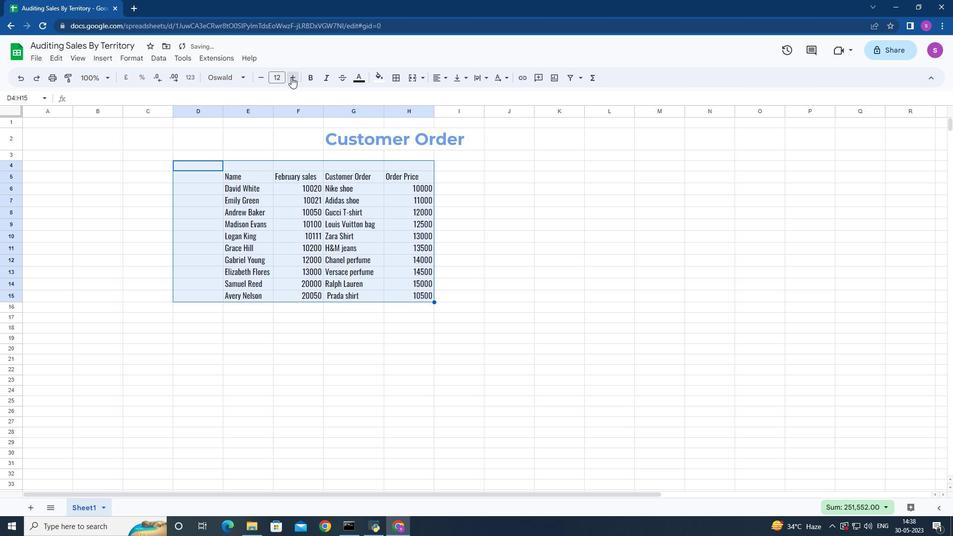 
Action: Mouse pressed left at (291, 77)
Screenshot: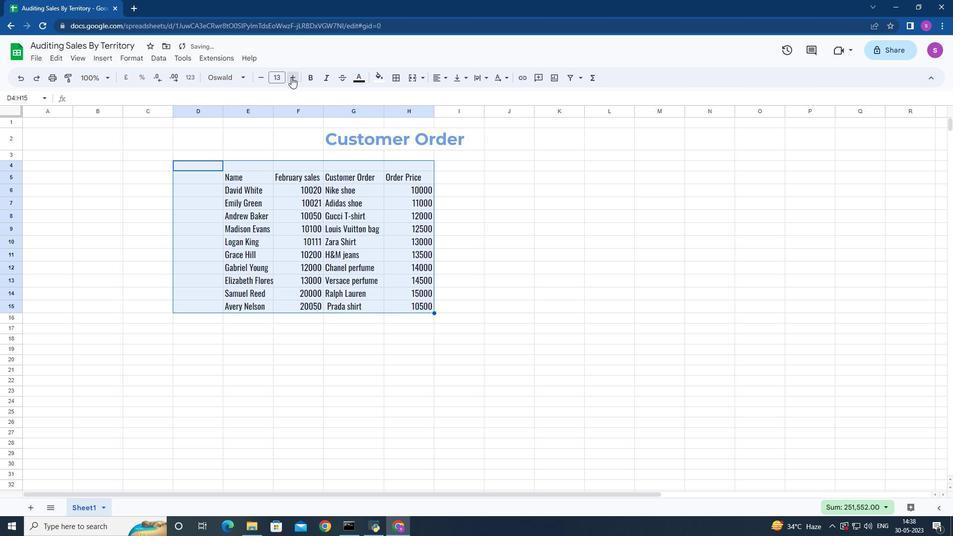 
Action: Mouse pressed left at (291, 77)
Screenshot: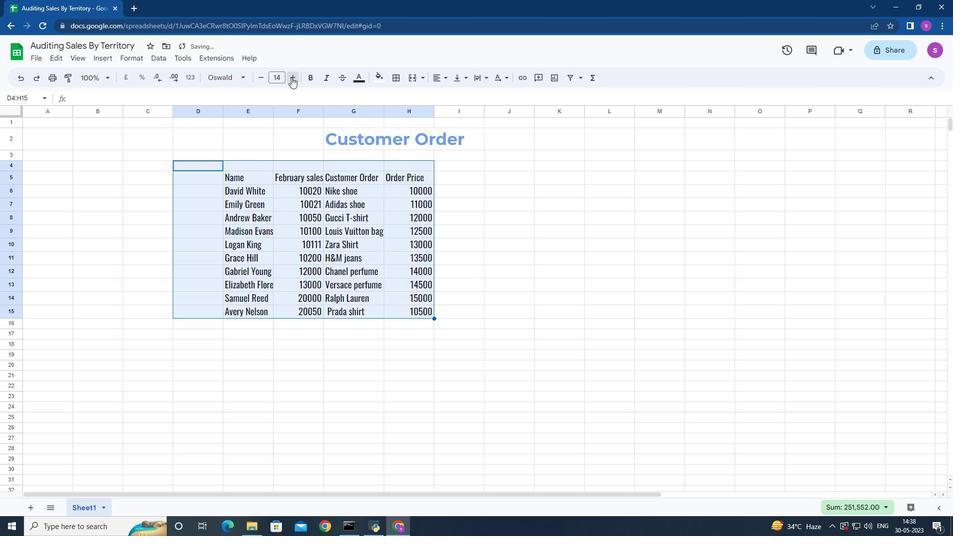 
Action: Mouse pressed left at (291, 77)
Screenshot: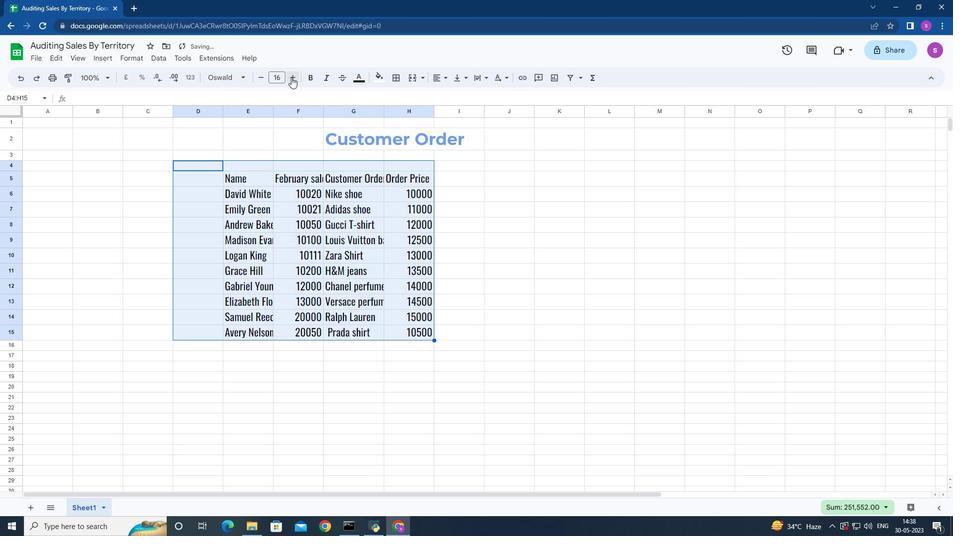 
Action: Mouse pressed left at (291, 77)
Screenshot: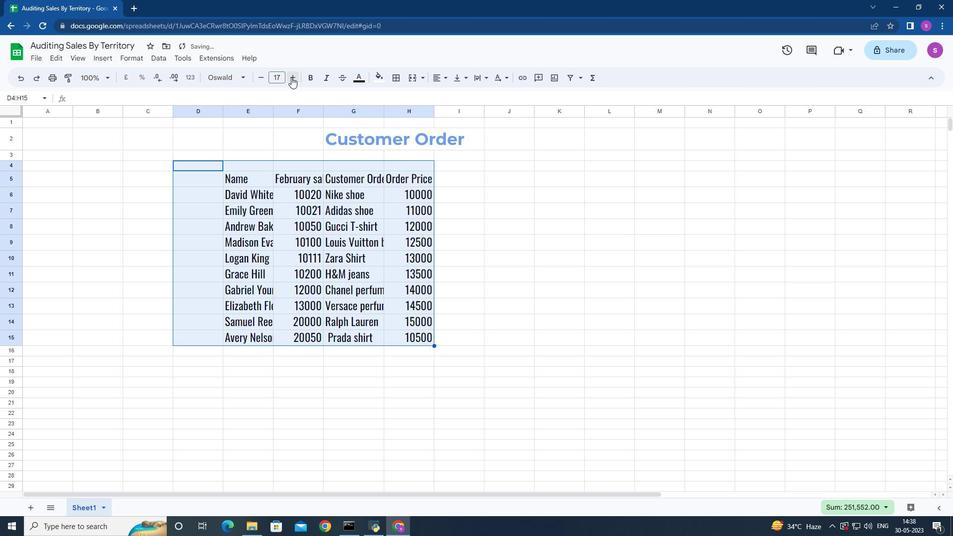 
Action: Mouse moved to (441, 78)
Screenshot: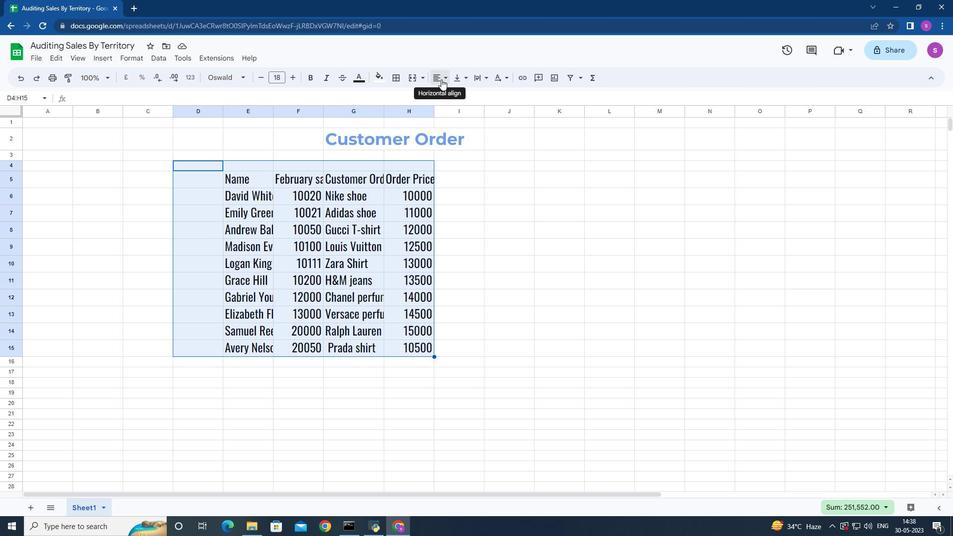
Action: Mouse pressed left at (441, 78)
Screenshot: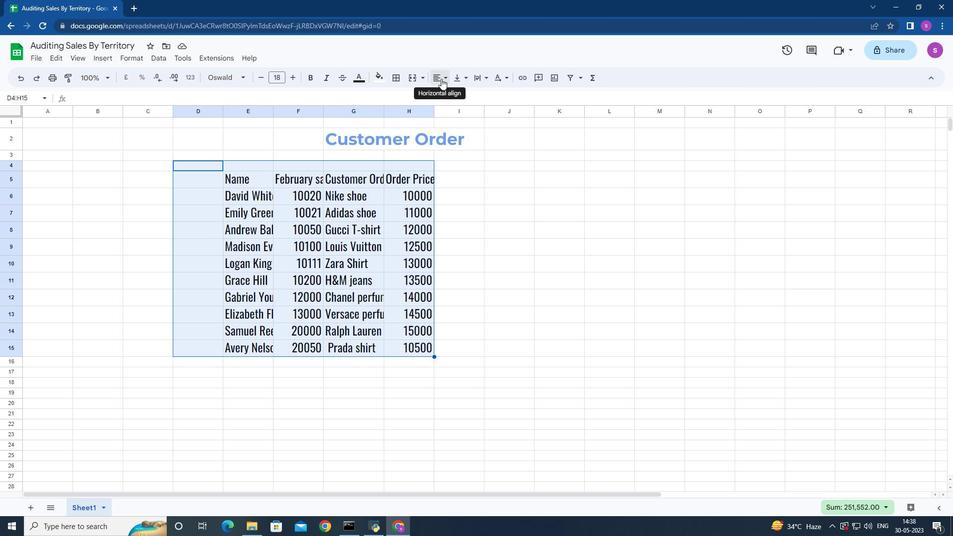 
Action: Mouse moved to (439, 97)
Screenshot: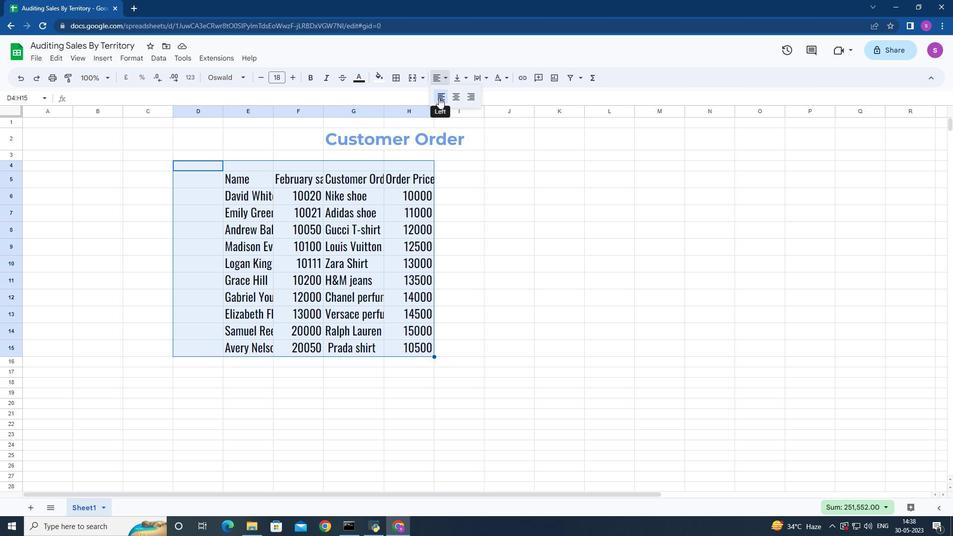 
Action: Mouse pressed left at (439, 97)
Screenshot: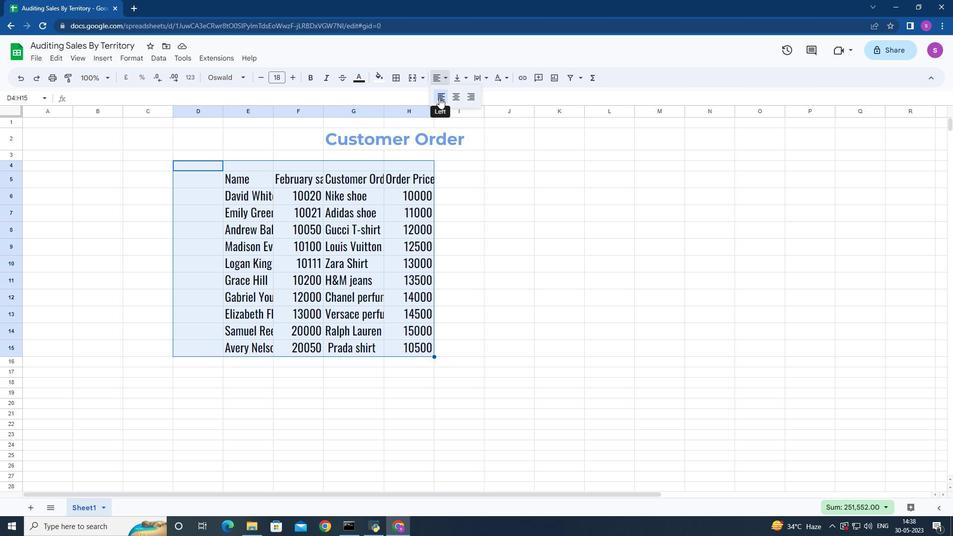 
Action: Mouse moved to (464, 134)
Screenshot: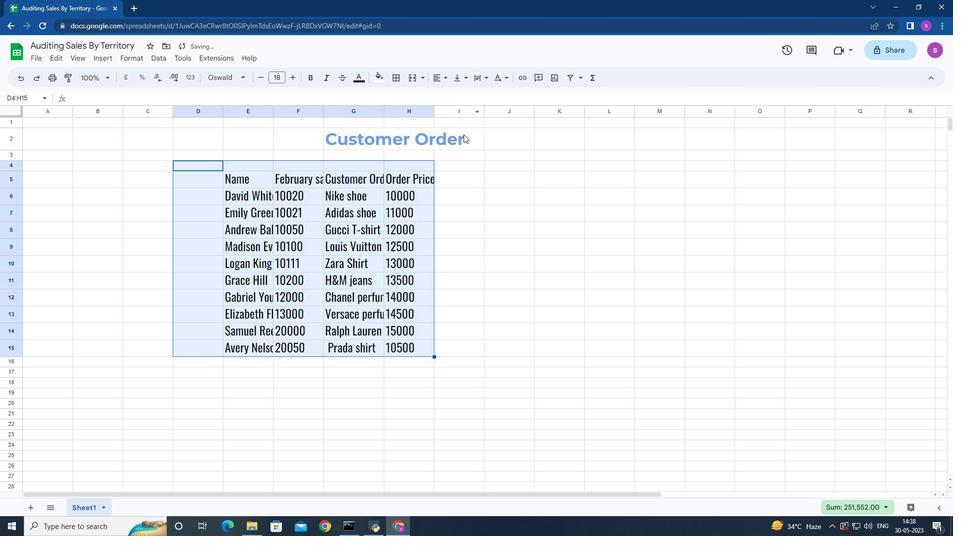 
Action: Mouse pressed left at (464, 134)
Screenshot: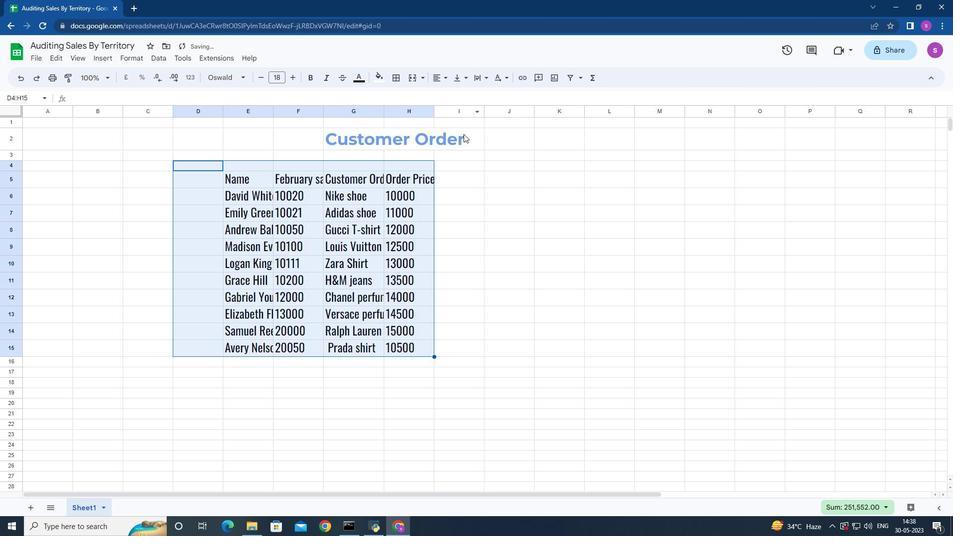 
Action: Mouse moved to (443, 79)
Screenshot: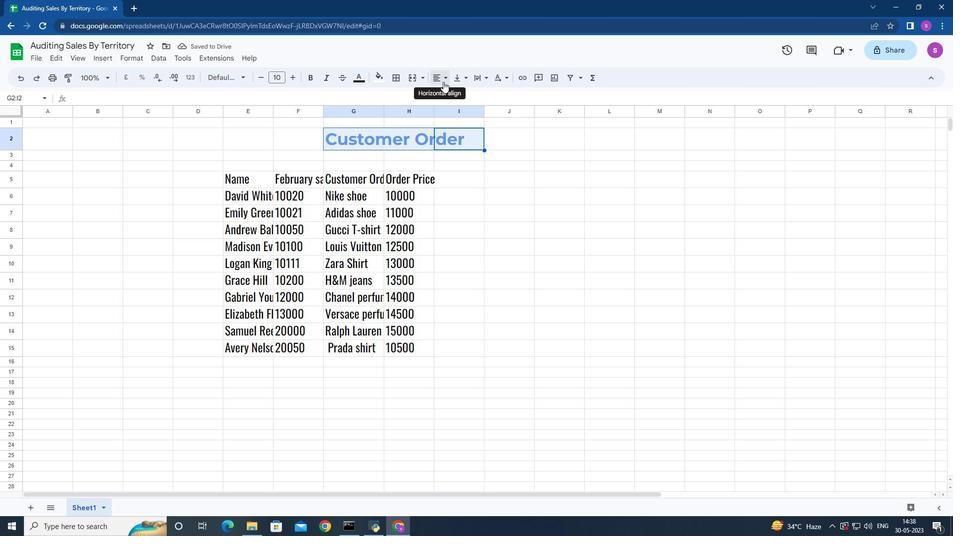 
Action: Mouse pressed left at (443, 79)
Screenshot: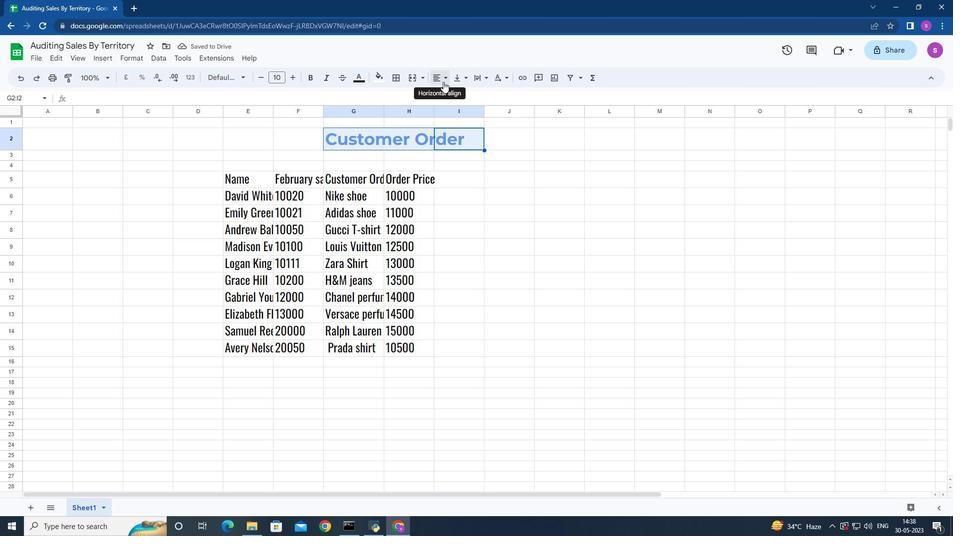 
Action: Mouse moved to (439, 97)
Screenshot: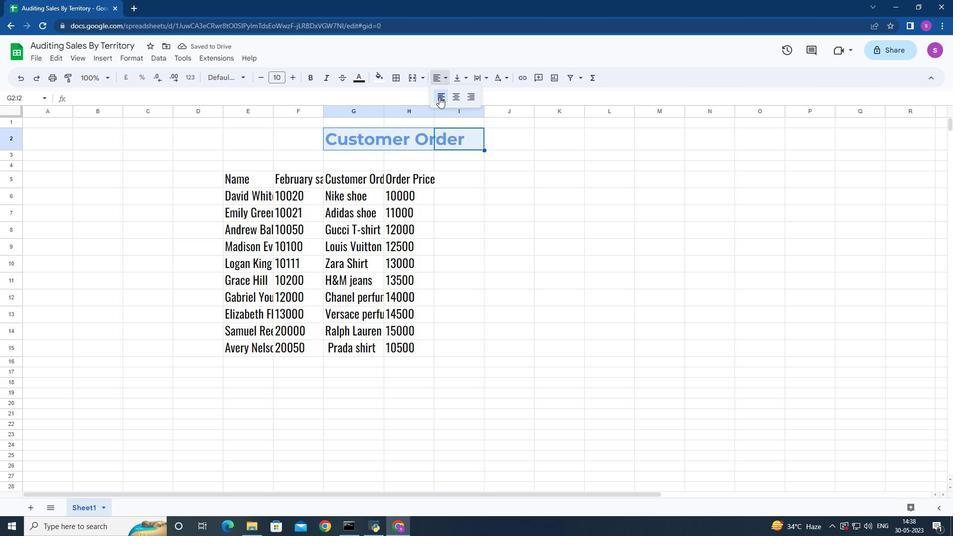 
Action: Mouse pressed left at (439, 97)
Screenshot: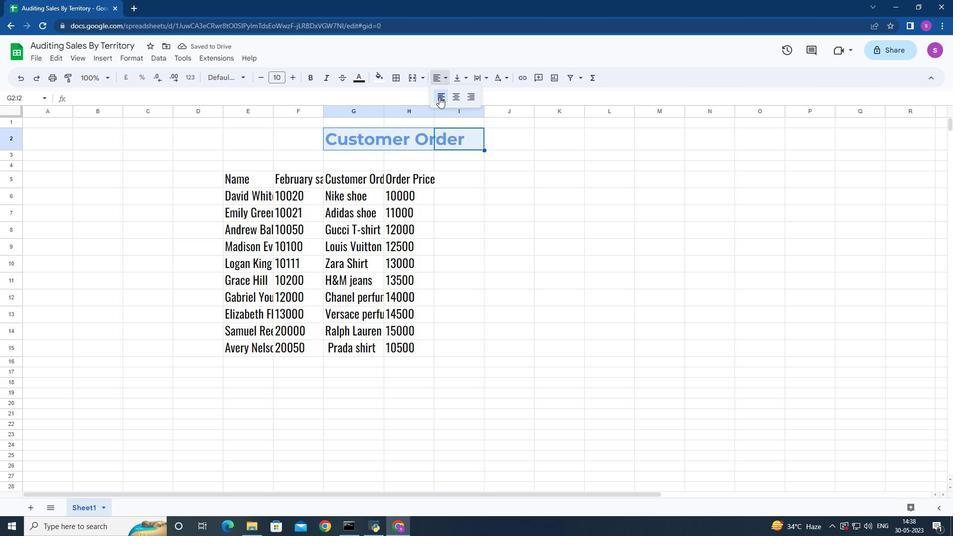 
Action: Mouse moved to (274, 111)
Screenshot: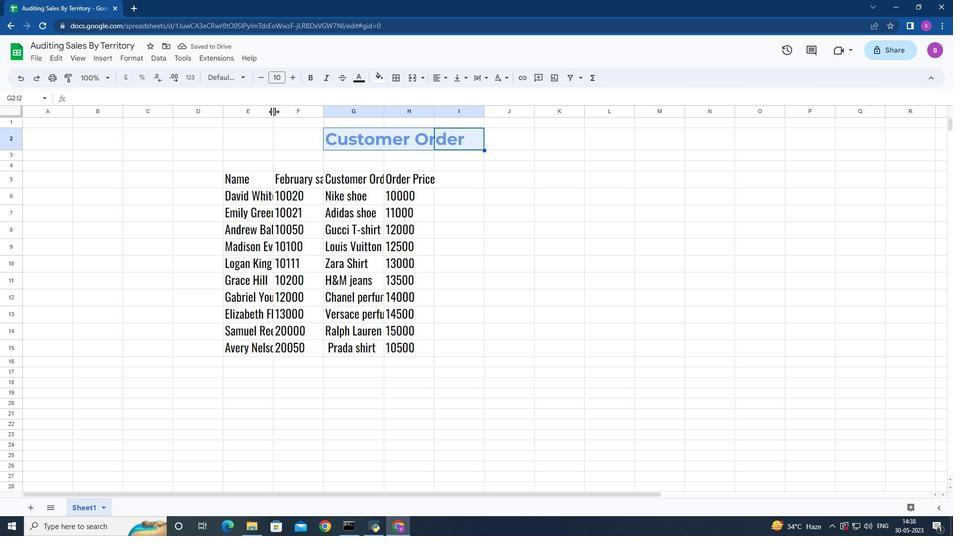 
Action: Mouse pressed left at (274, 111)
Screenshot: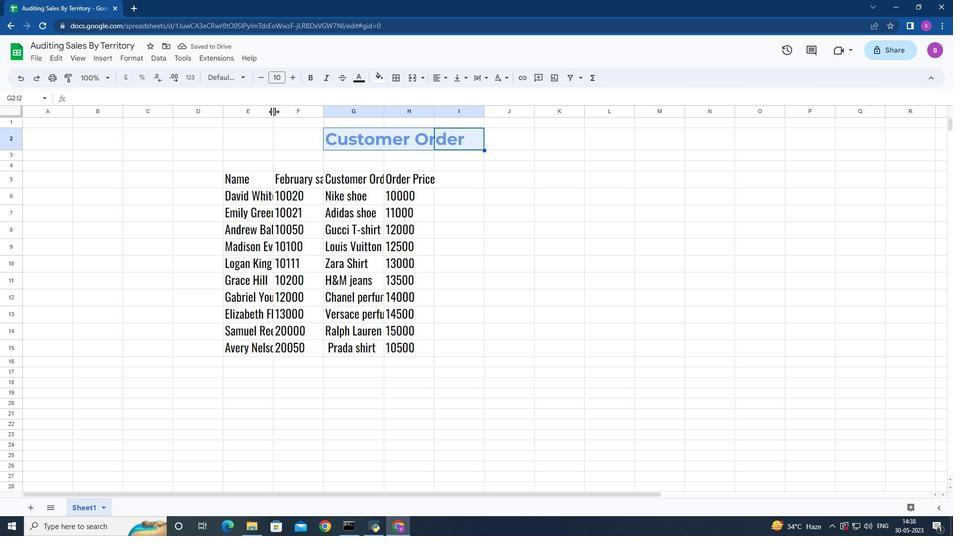 
Action: Mouse moved to (341, 112)
Screenshot: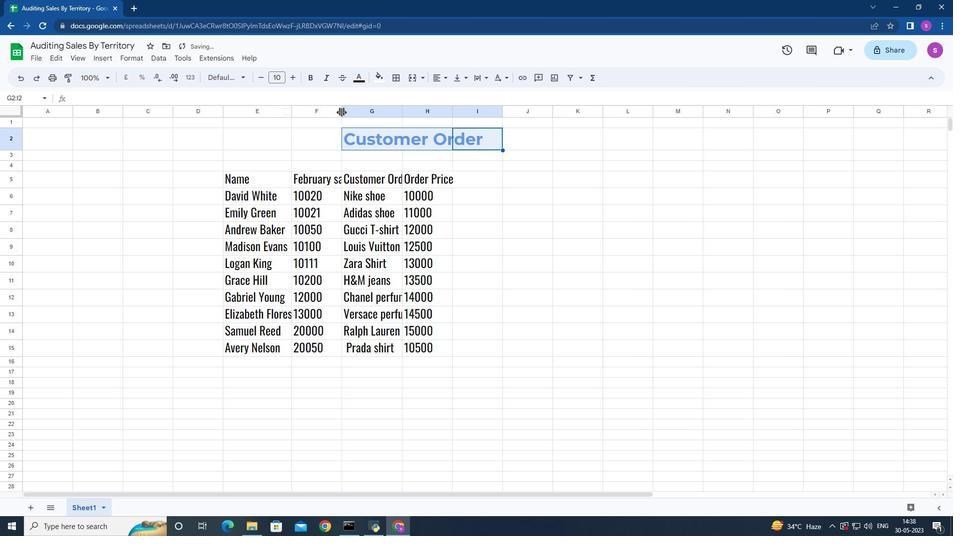
Action: Mouse pressed left at (341, 112)
Screenshot: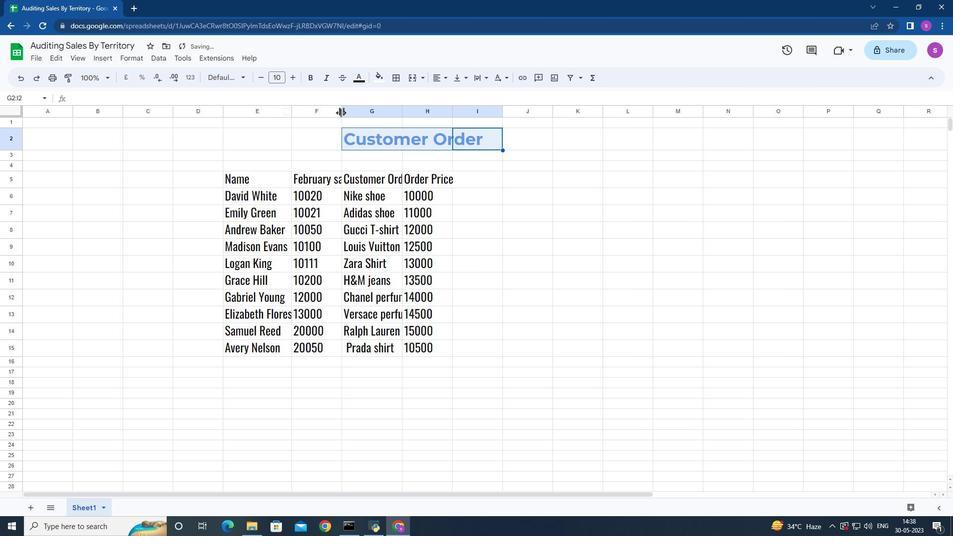 
Action: Mouse moved to (429, 110)
Screenshot: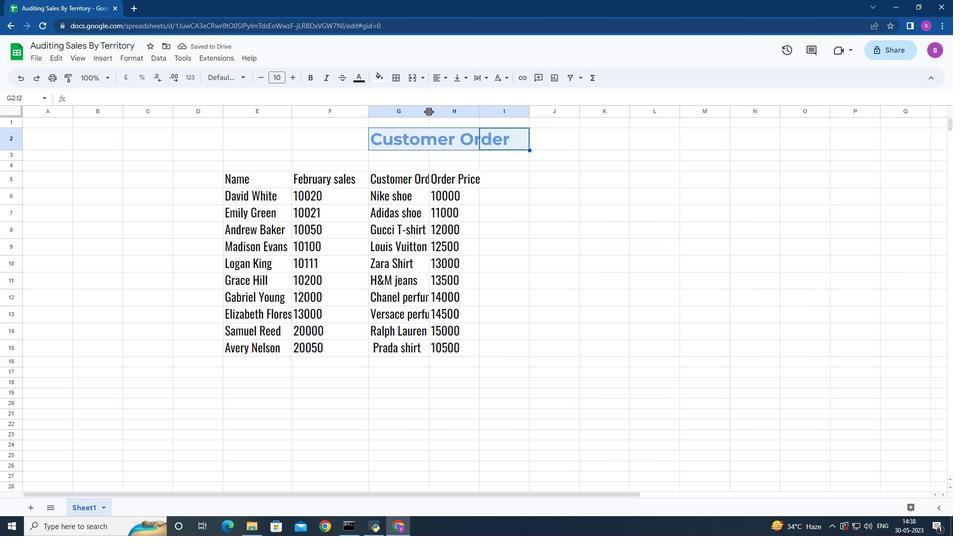 
Action: Mouse pressed left at (429, 110)
Screenshot: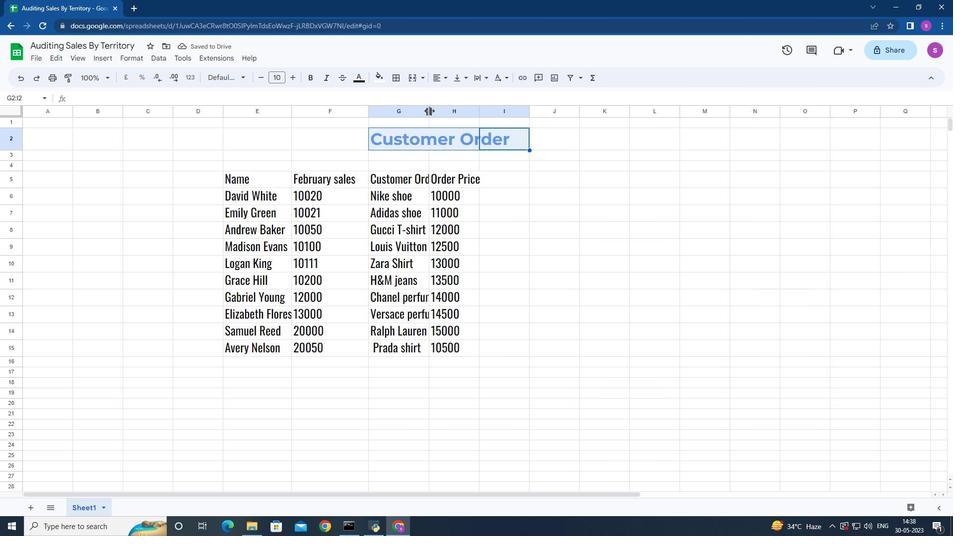 
Action: Mouse moved to (268, 248)
Screenshot: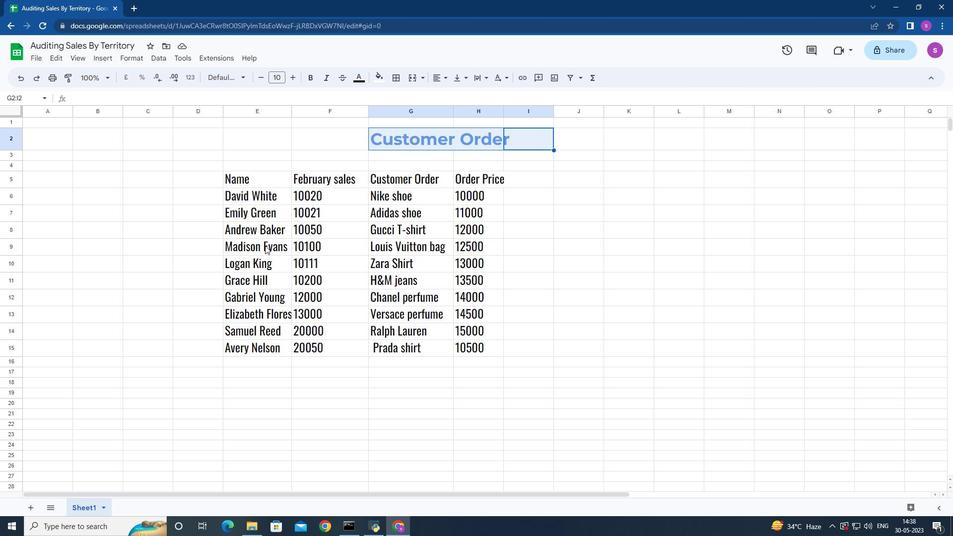 
Action: Mouse scrolled (268, 248) with delta (0, 0)
Screenshot: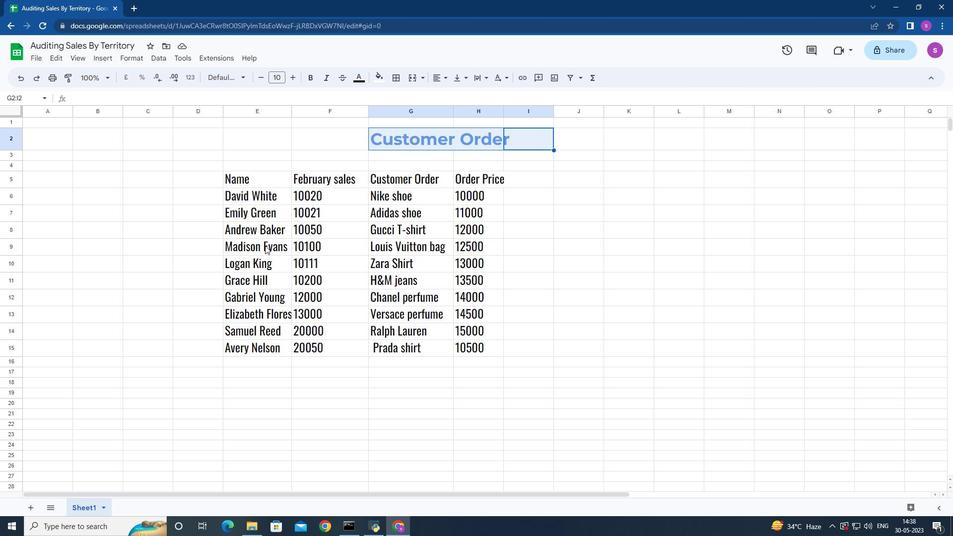 
Action: Mouse moved to (275, 255)
Screenshot: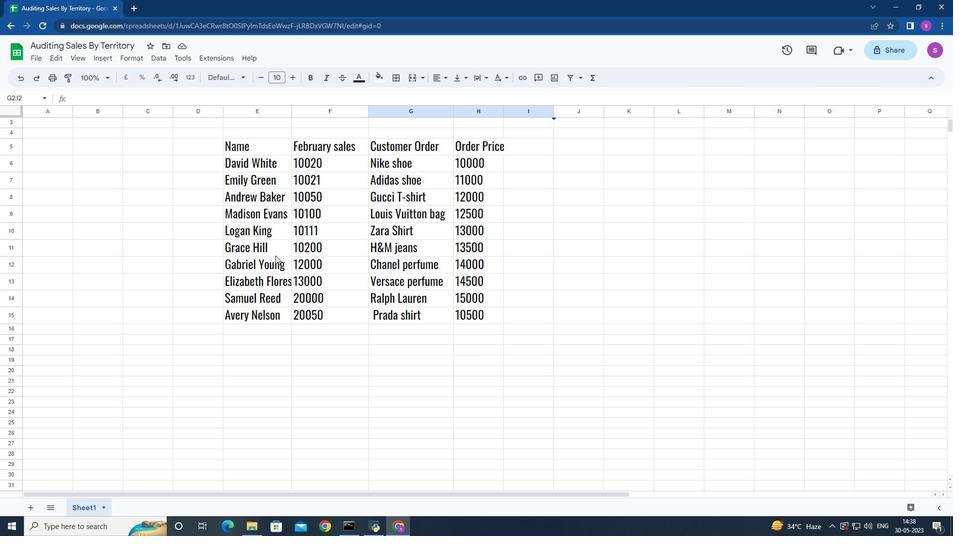 
Action: Mouse scrolled (275, 256) with delta (0, 0)
Screenshot: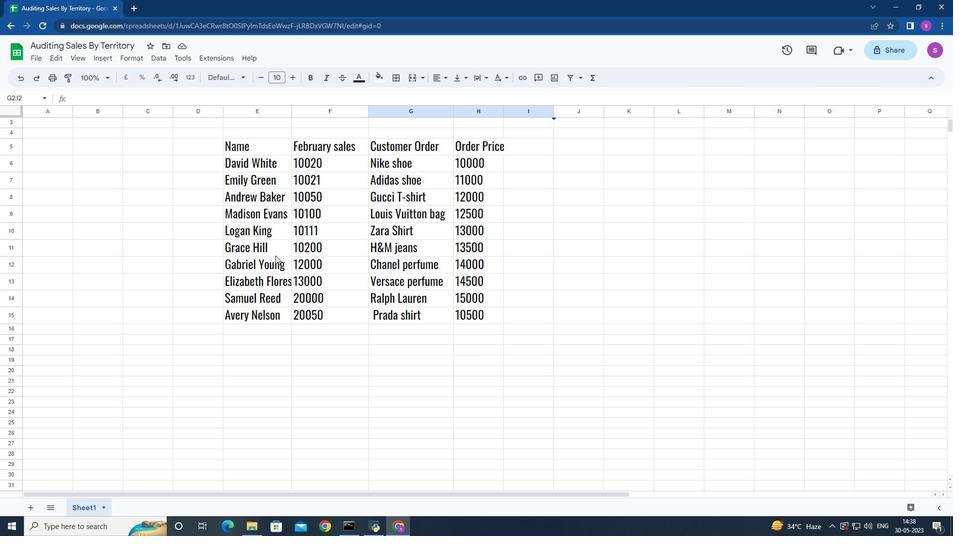 
Action: Mouse moved to (531, 178)
Screenshot: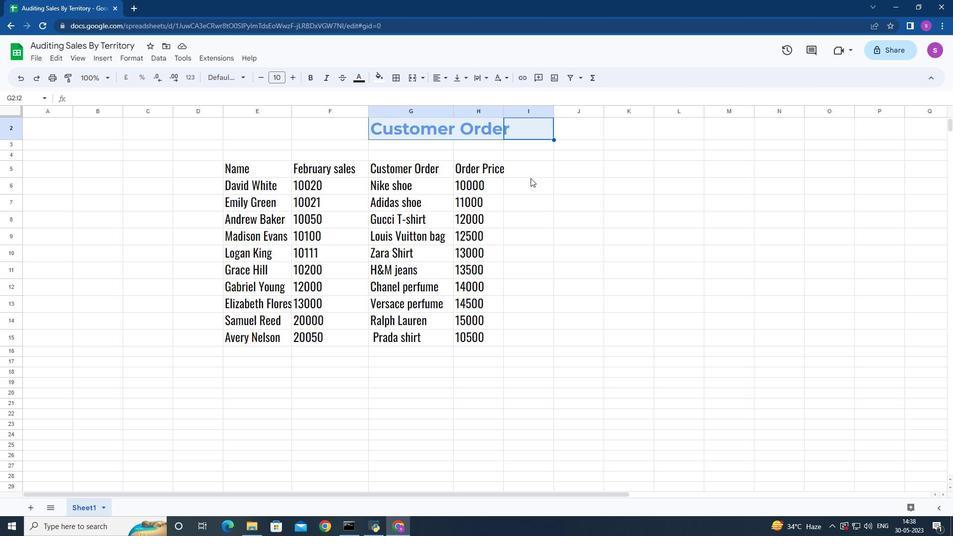 
Action: Mouse pressed left at (531, 178)
Screenshot: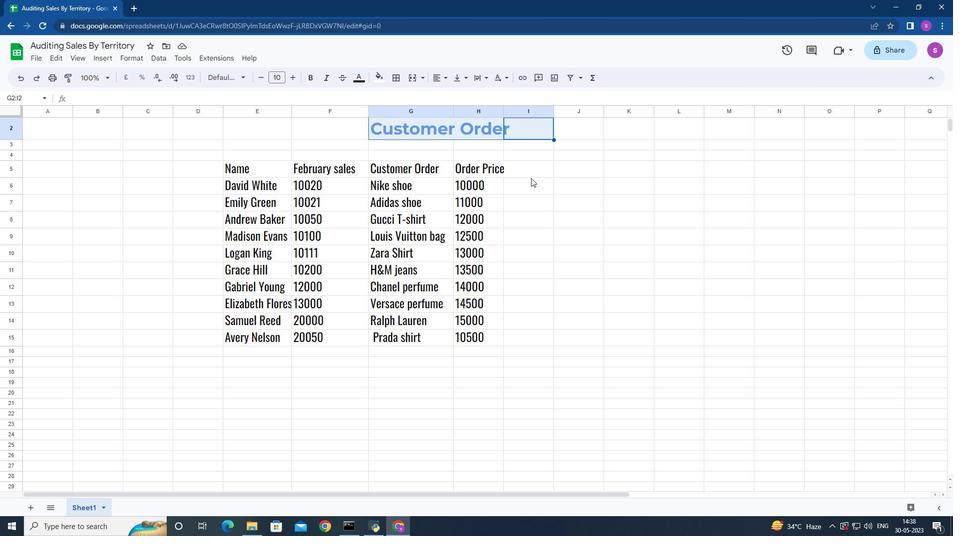 
Action: Mouse moved to (485, 324)
Screenshot: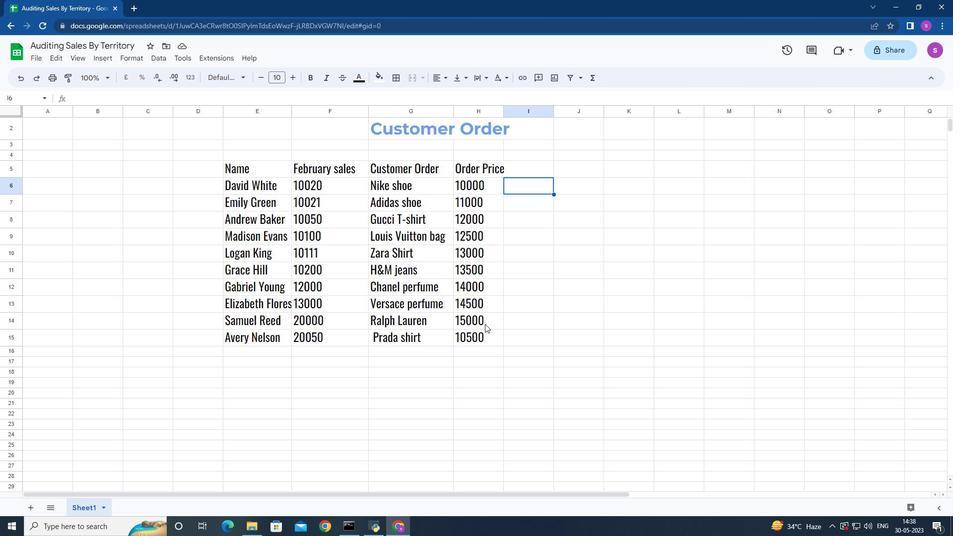 
